 Task: Find flights from Boston to Miami, departing on Sep 10 and returning on Sep 15, in business class, using American or Frontier airlines.
Action: Mouse pressed left at (308, 220)
Screenshot: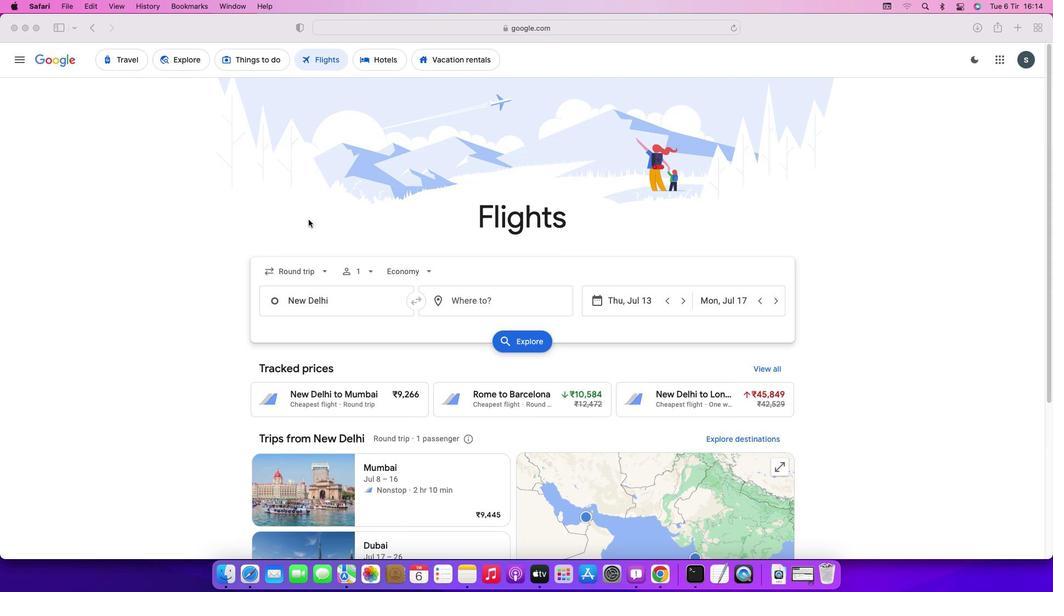 
Action: Mouse moved to (316, 271)
Screenshot: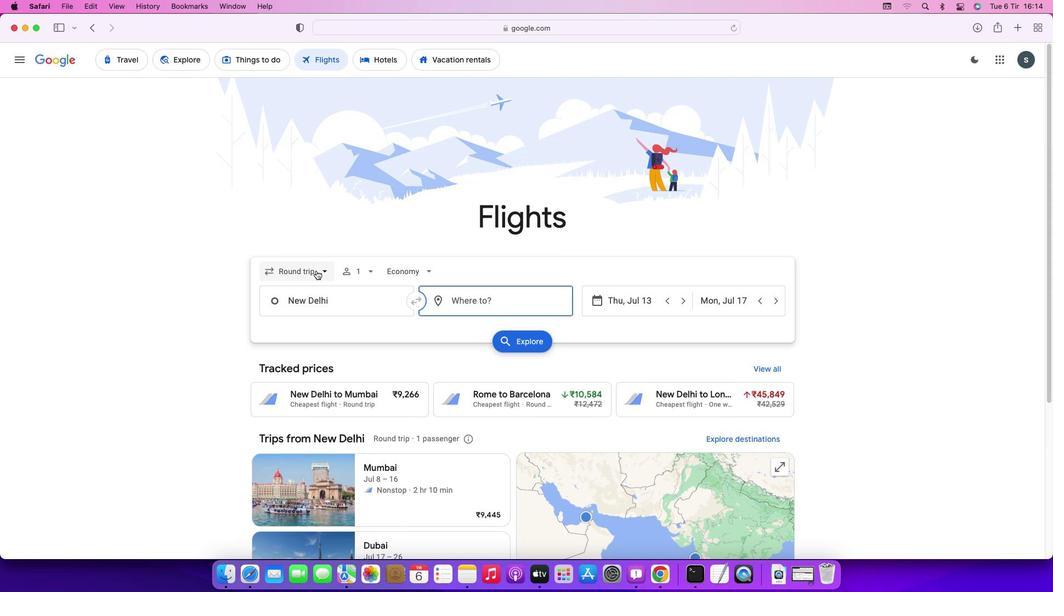 
Action: Mouse pressed left at (316, 271)
Screenshot: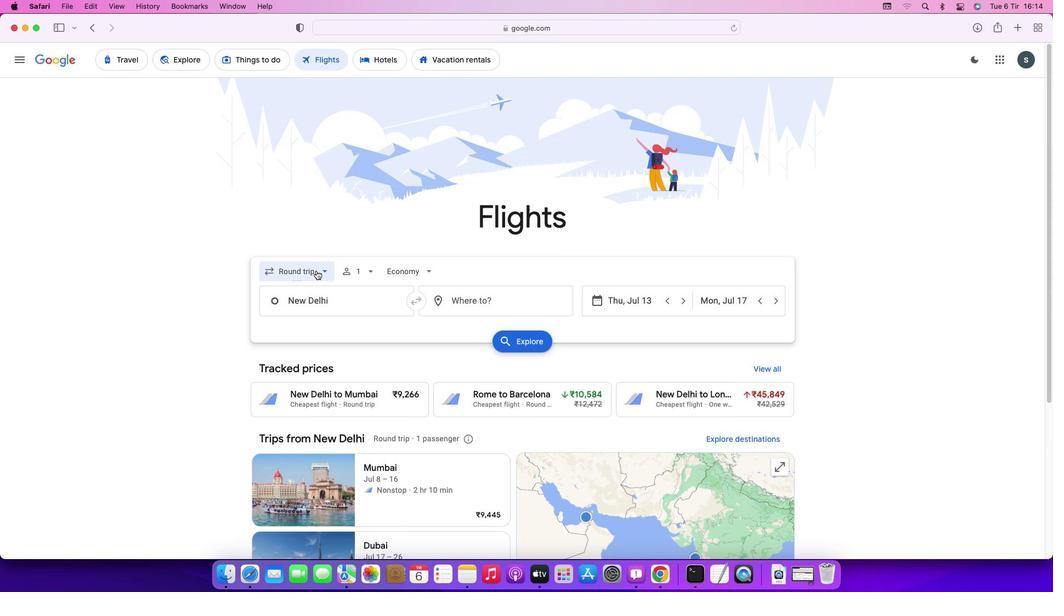 
Action: Mouse moved to (314, 301)
Screenshot: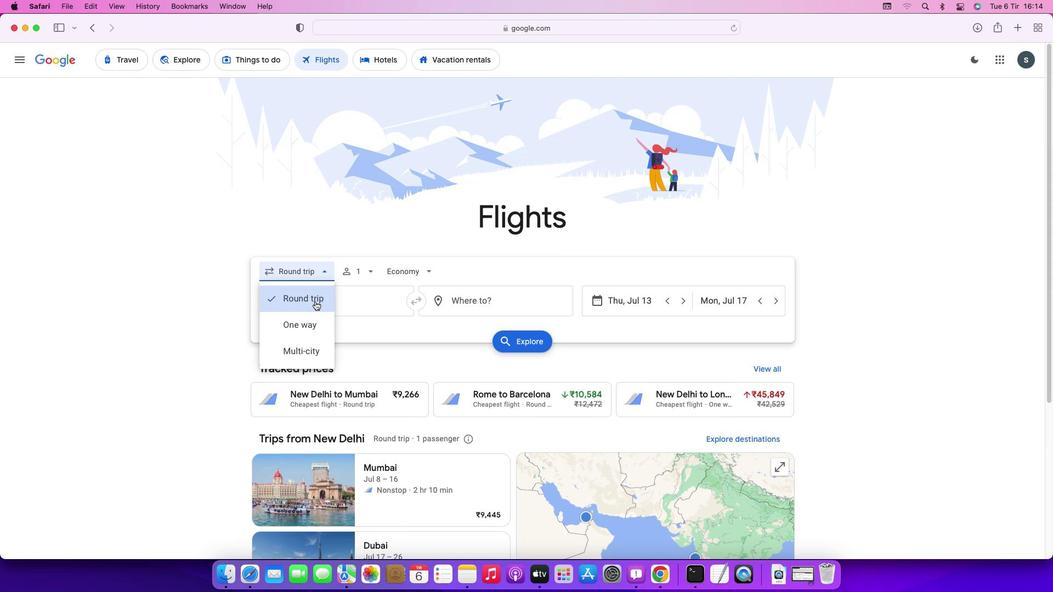 
Action: Mouse pressed left at (314, 301)
Screenshot: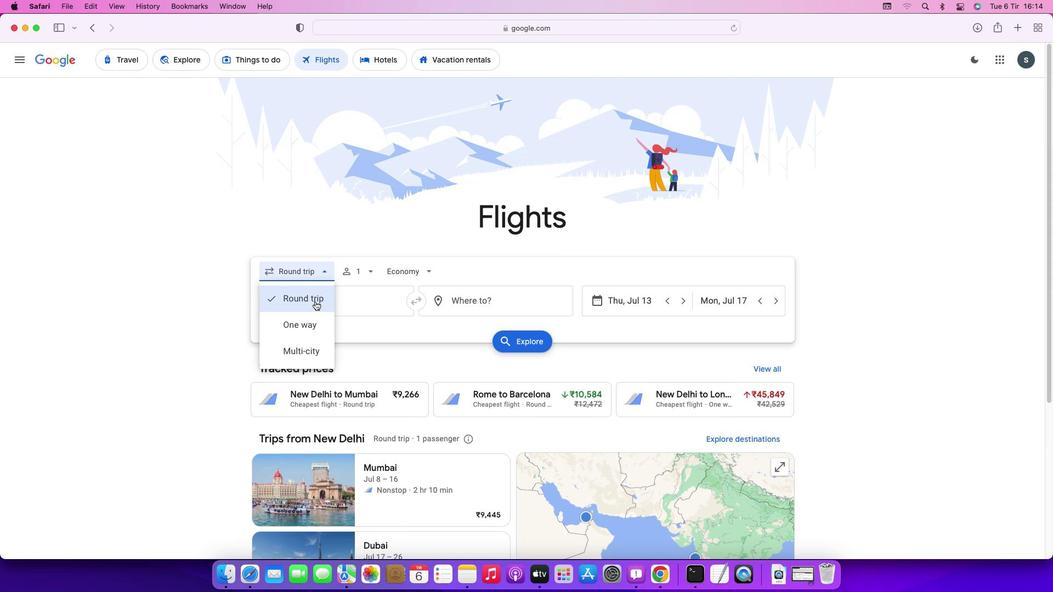 
Action: Mouse moved to (371, 272)
Screenshot: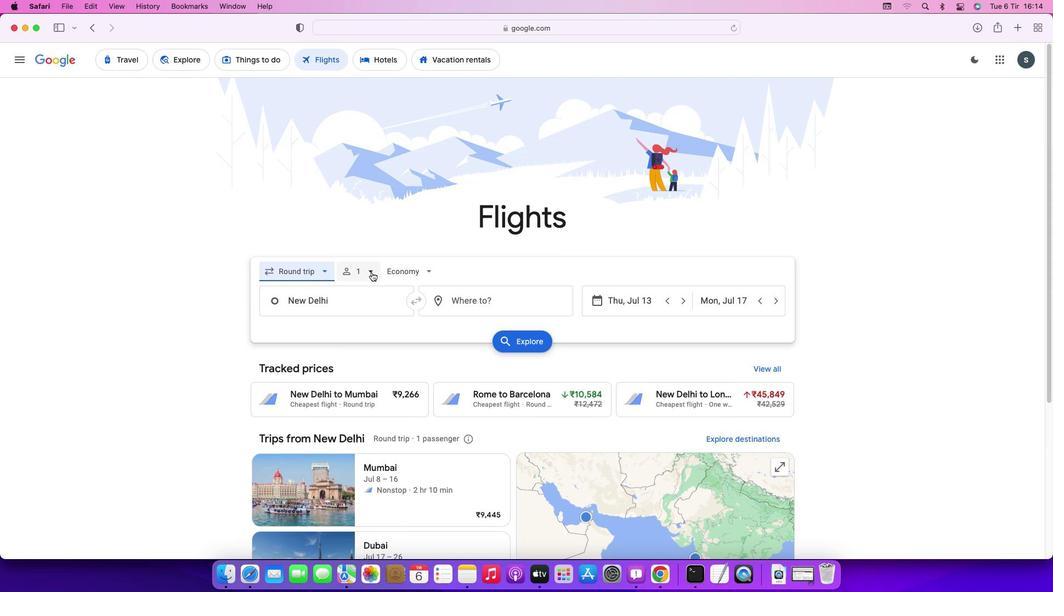 
Action: Mouse pressed left at (371, 272)
Screenshot: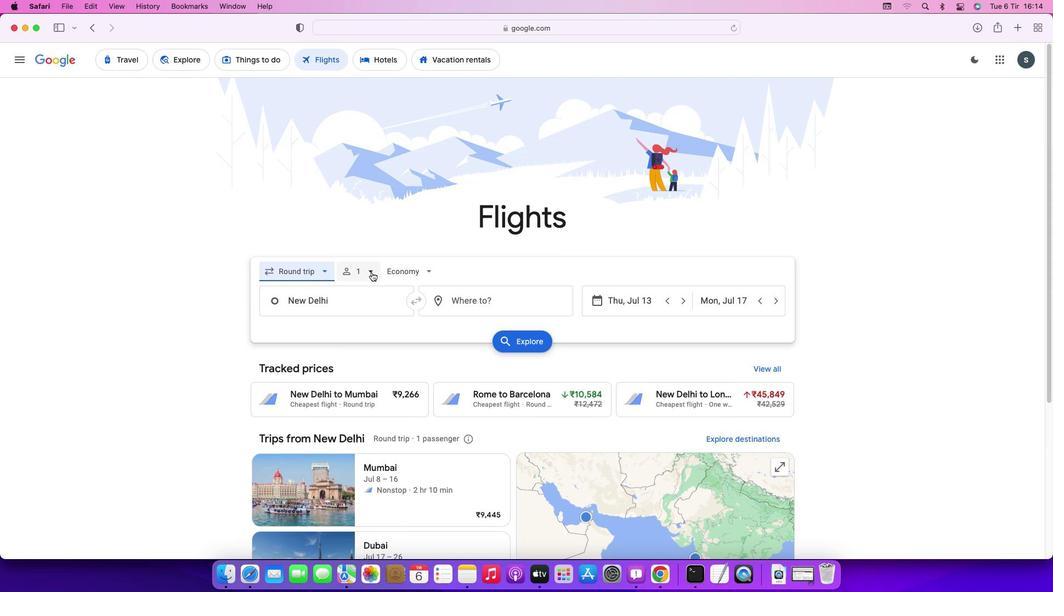 
Action: Mouse moved to (435, 302)
Screenshot: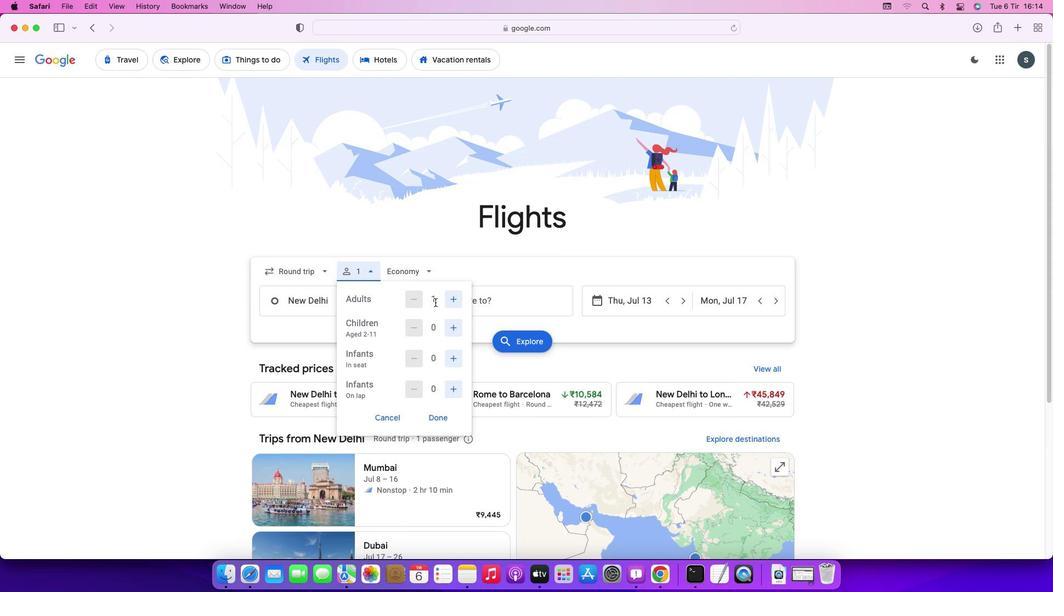 
Action: Mouse pressed left at (435, 302)
Screenshot: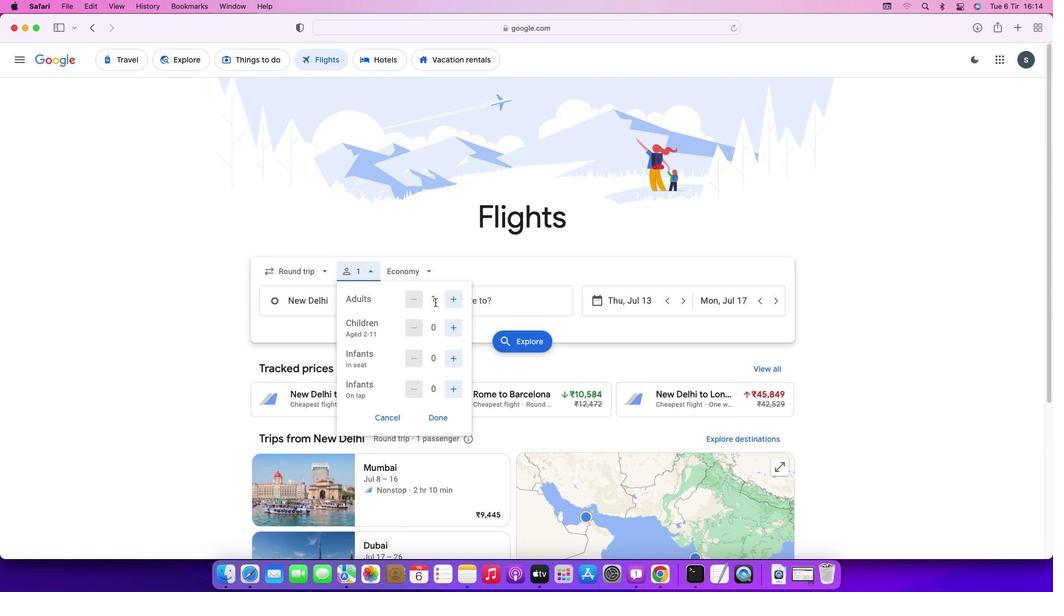 
Action: Mouse moved to (434, 421)
Screenshot: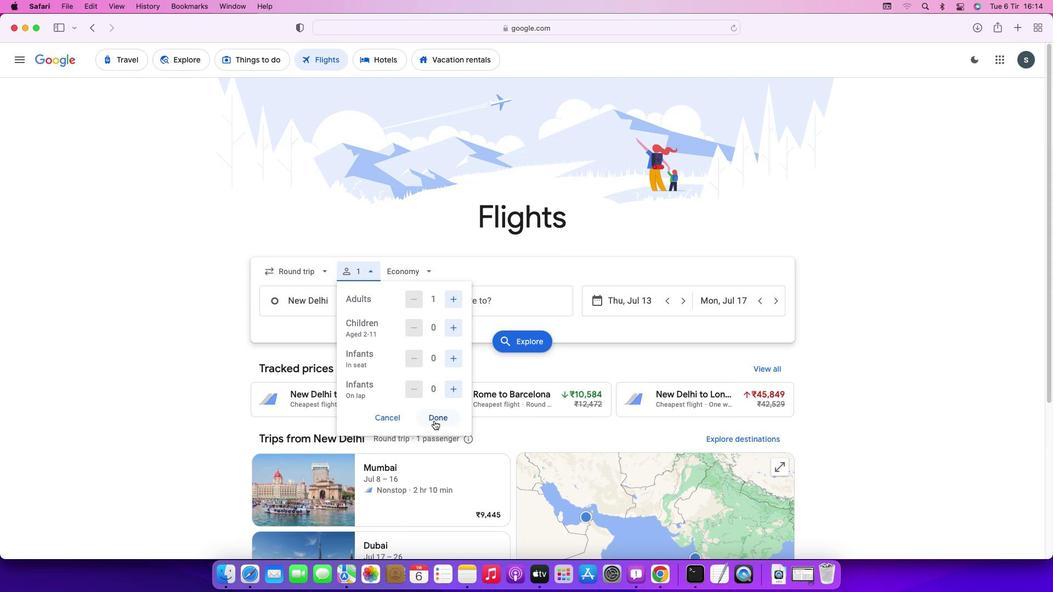 
Action: Mouse pressed left at (434, 421)
Screenshot: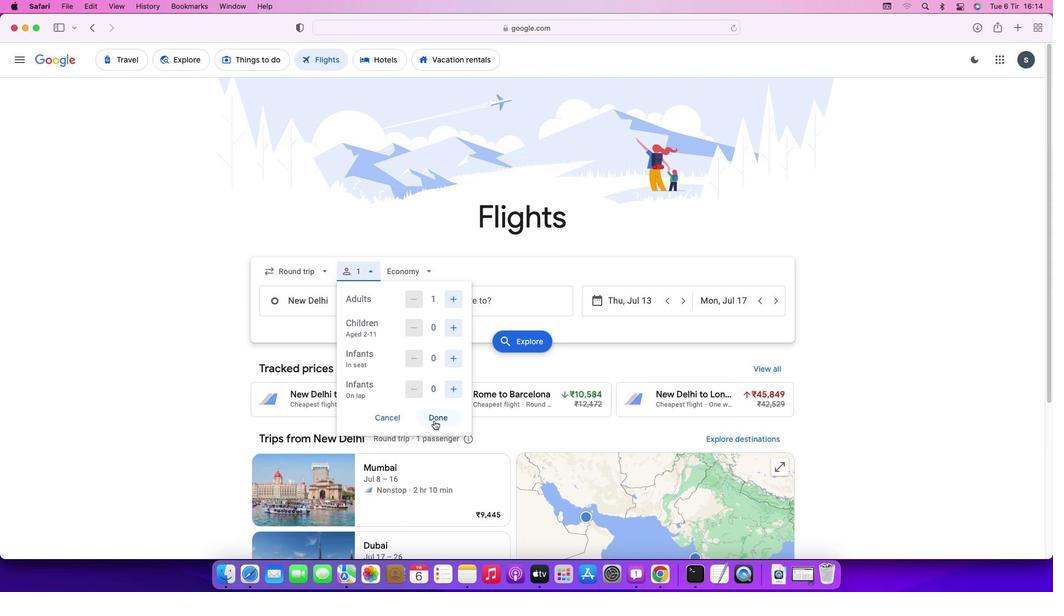 
Action: Mouse moved to (427, 266)
Screenshot: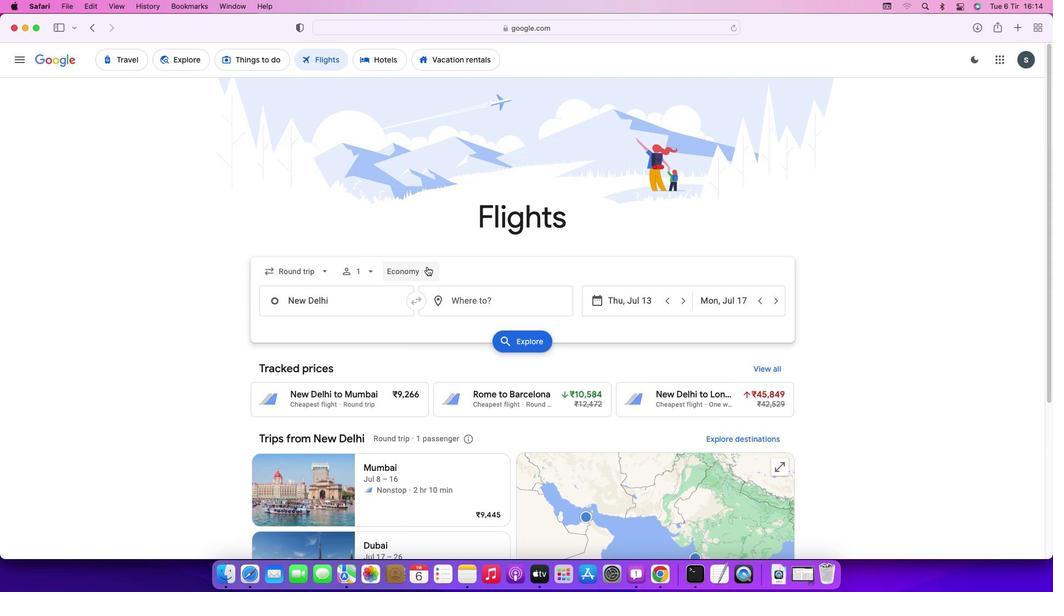 
Action: Mouse pressed left at (427, 266)
Screenshot: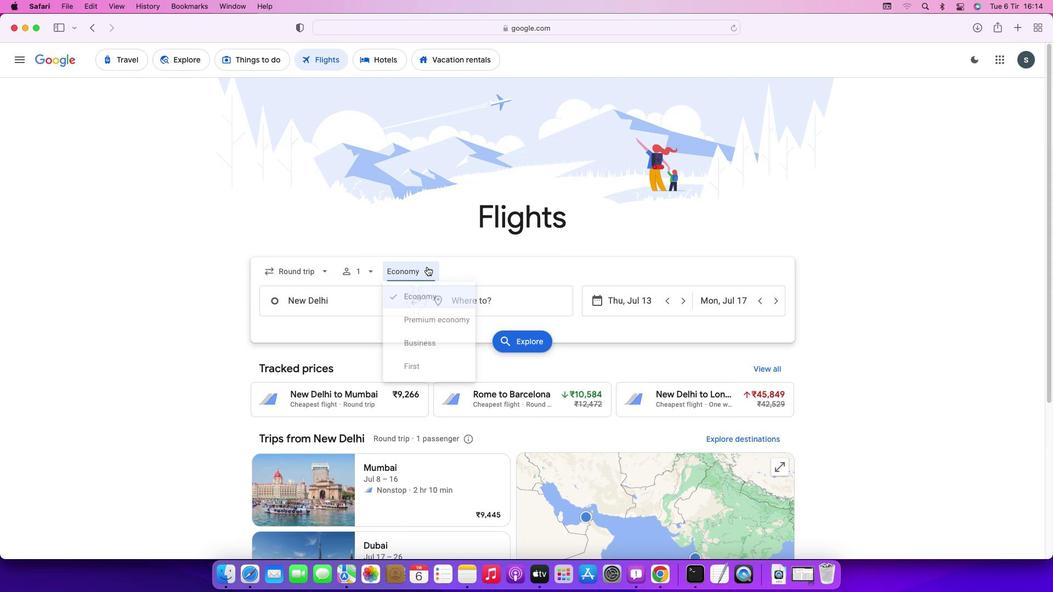 
Action: Mouse moved to (432, 348)
Screenshot: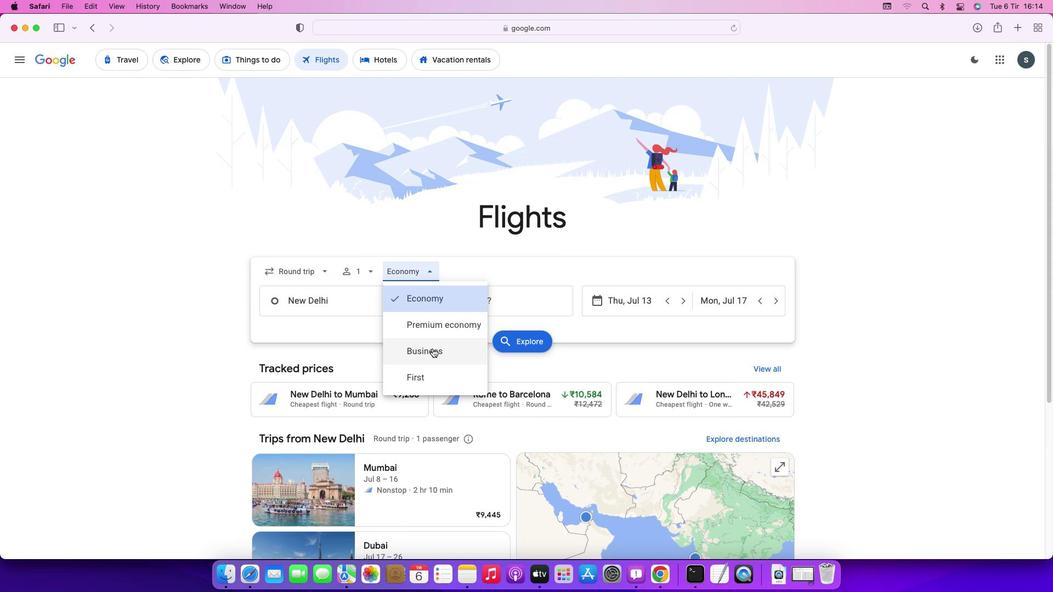 
Action: Mouse pressed left at (432, 348)
Screenshot: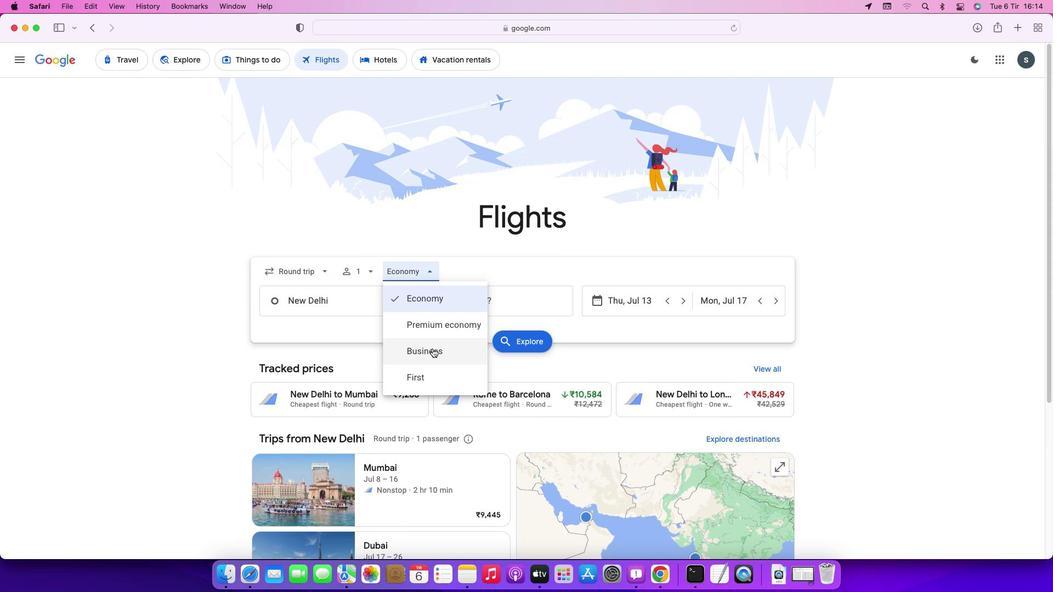
Action: Mouse moved to (361, 302)
Screenshot: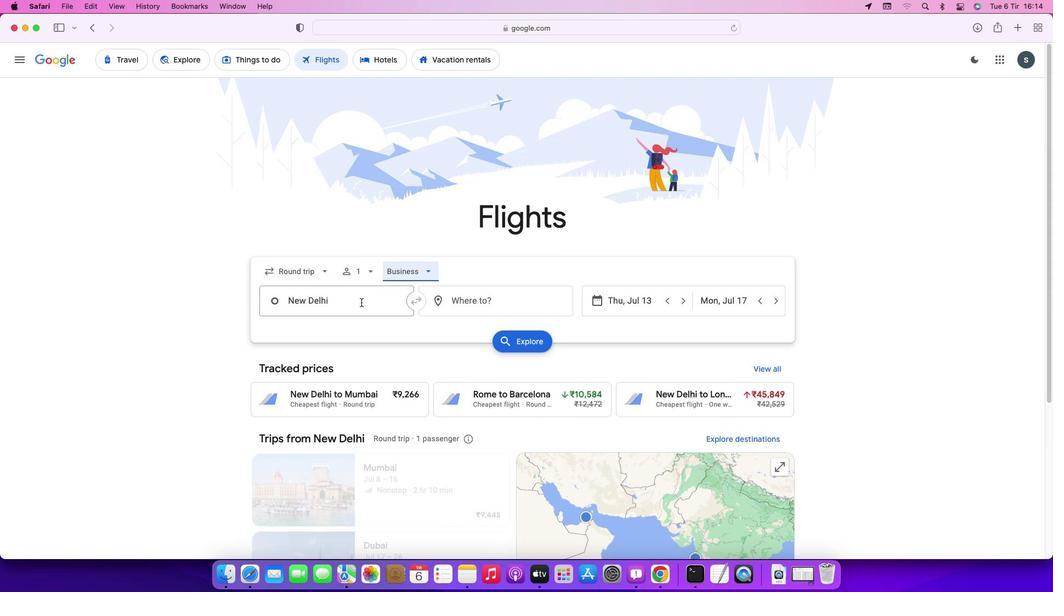 
Action: Mouse pressed left at (361, 302)
Screenshot: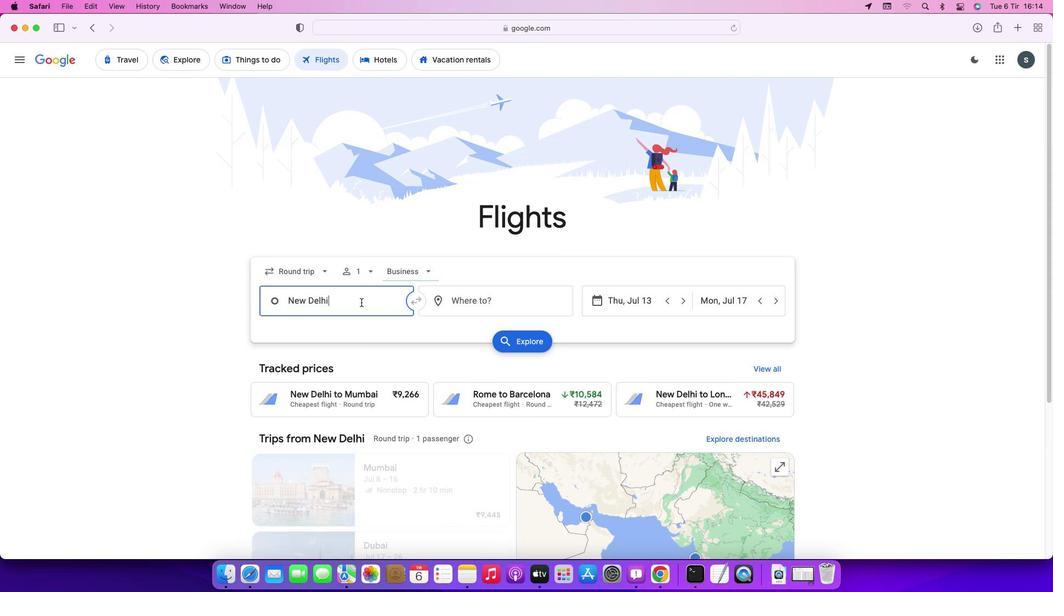 
Action: Key pressed Key.backspaceKey.caps_lock'B'Key.caps_lock'o''s''t''o''n'Key.enter
Screenshot: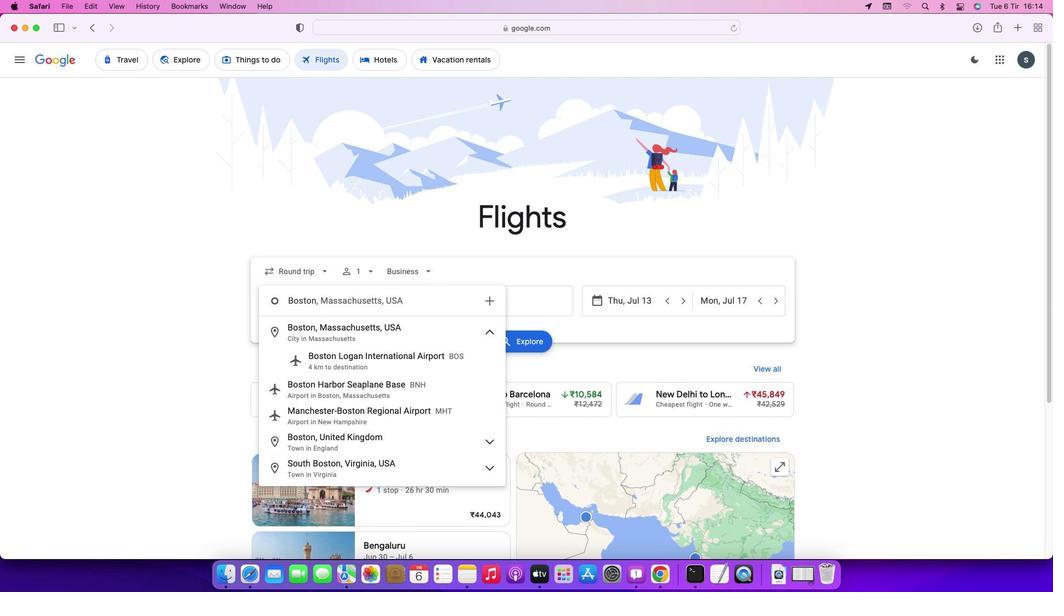 
Action: Mouse moved to (454, 305)
Screenshot: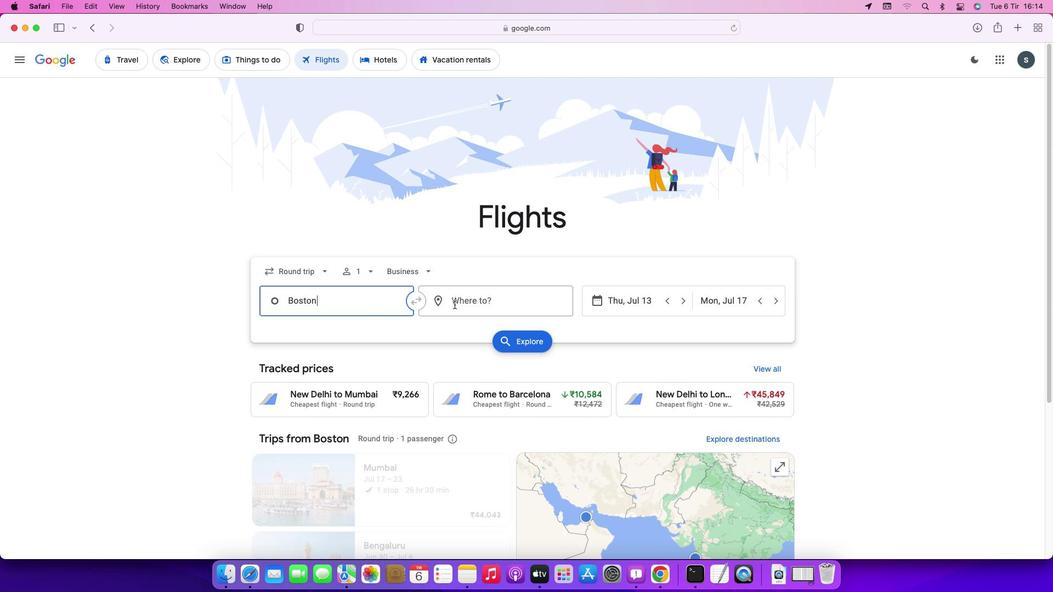 
Action: Mouse pressed left at (454, 305)
Screenshot: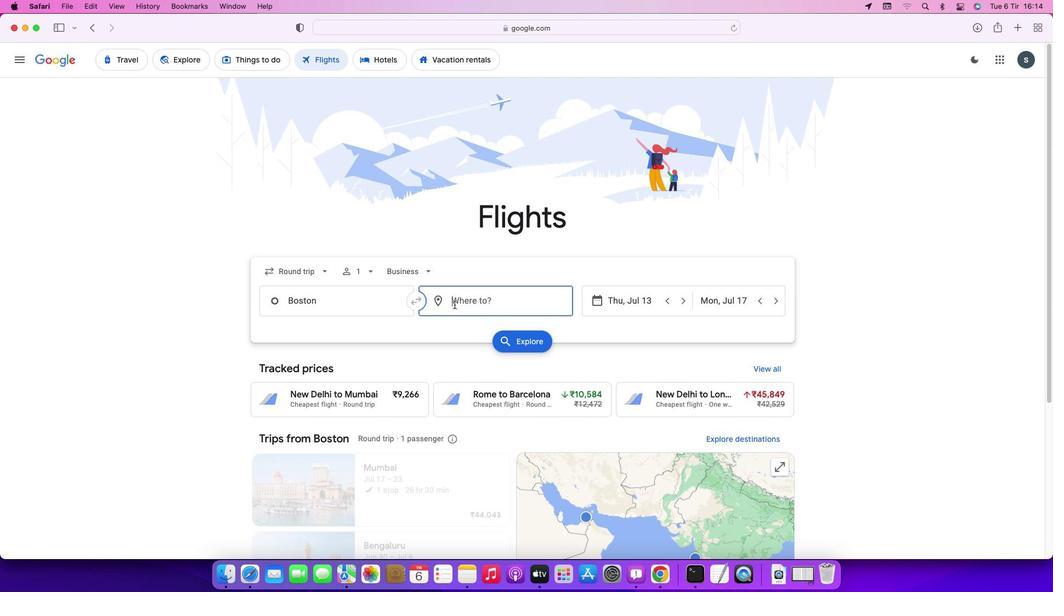 
Action: Key pressed Key.caps_lock'M'Key.caps_lock'i''a''m''i'Key.enter
Screenshot: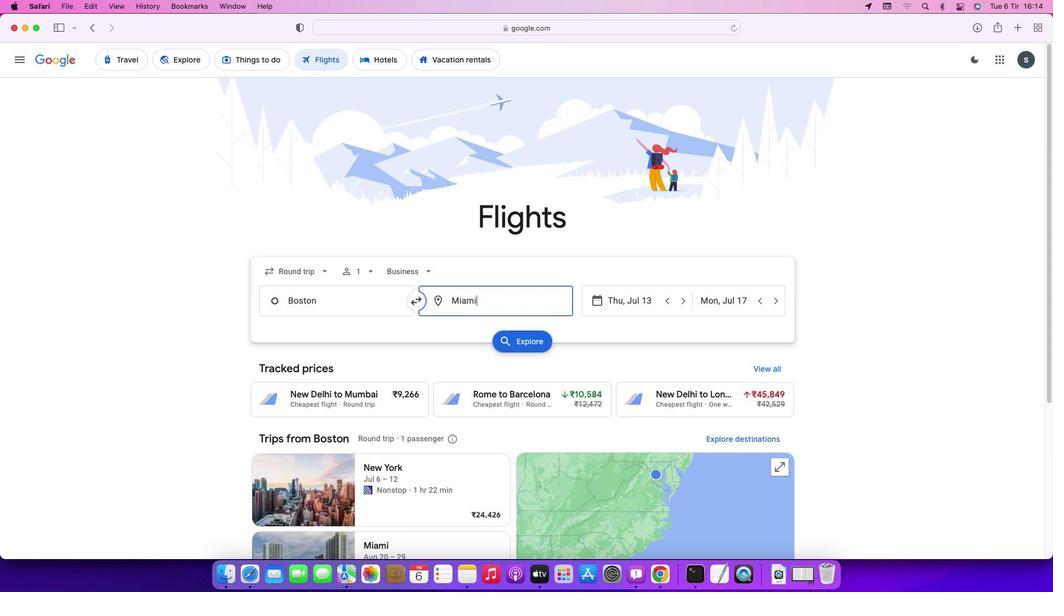 
Action: Mouse moved to (648, 300)
Screenshot: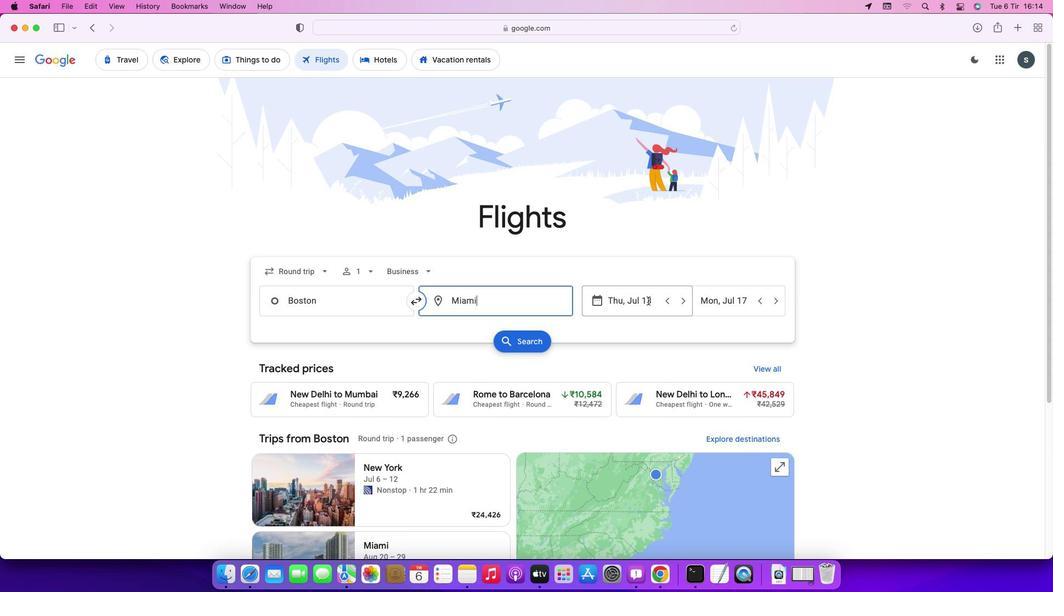 
Action: Mouse pressed left at (648, 300)
Screenshot: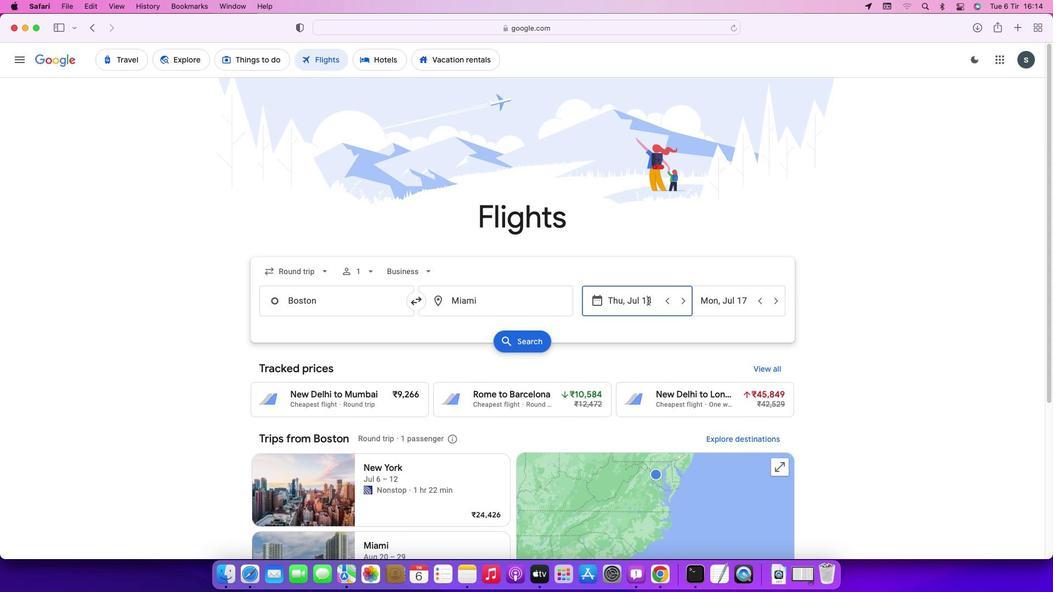 
Action: Mouse moved to (799, 408)
Screenshot: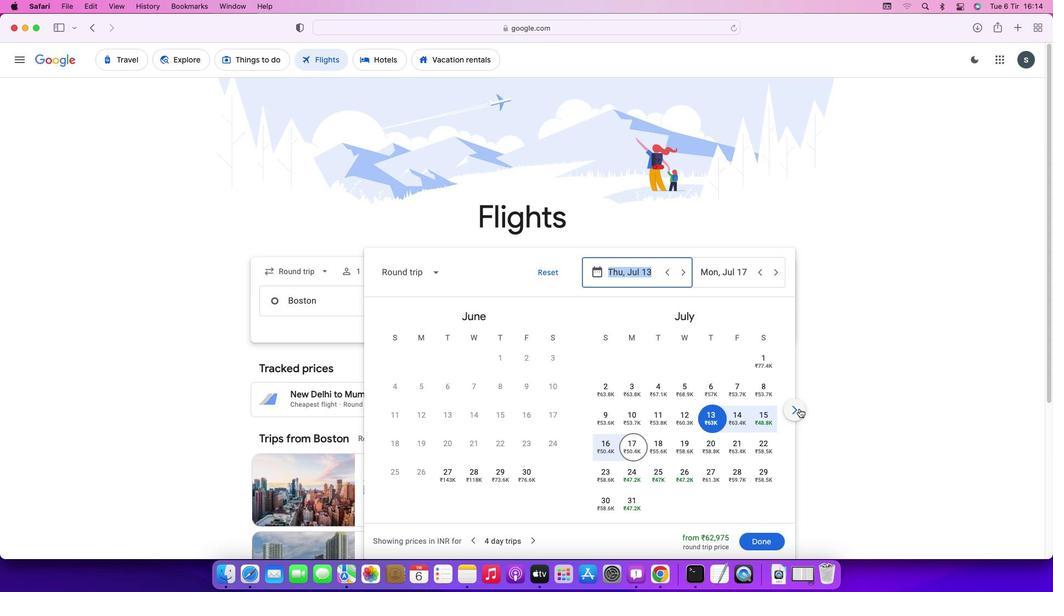 
Action: Mouse pressed left at (799, 408)
Screenshot: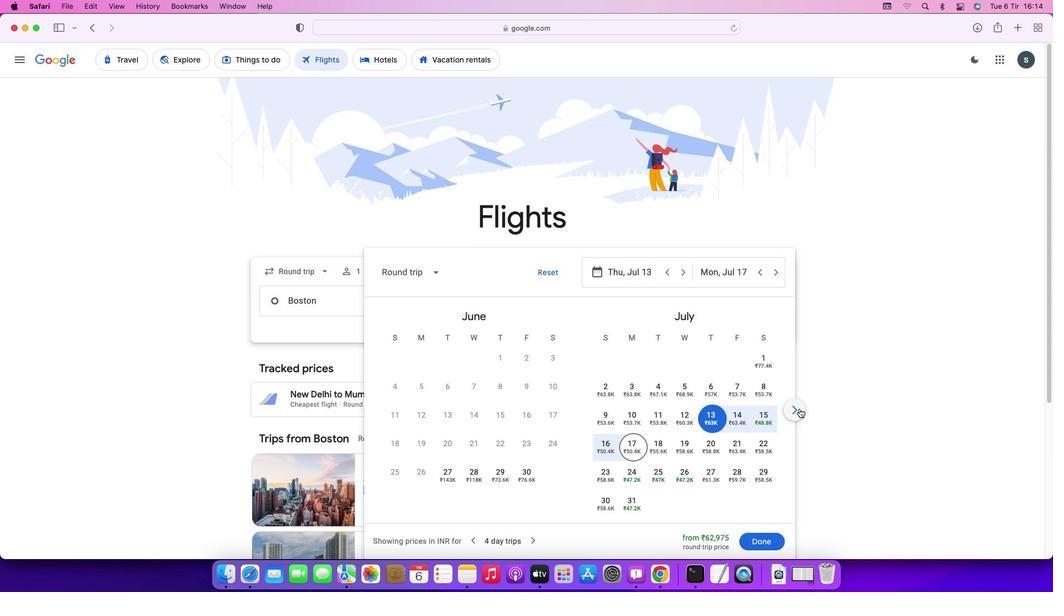 
Action: Mouse moved to (799, 409)
Screenshot: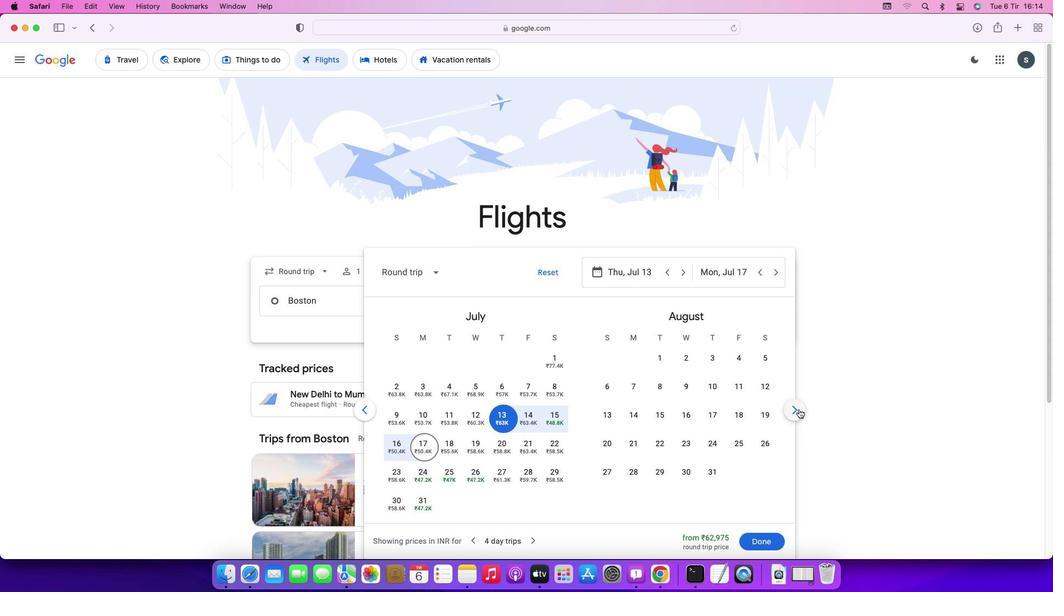 
Action: Mouse pressed left at (799, 409)
Screenshot: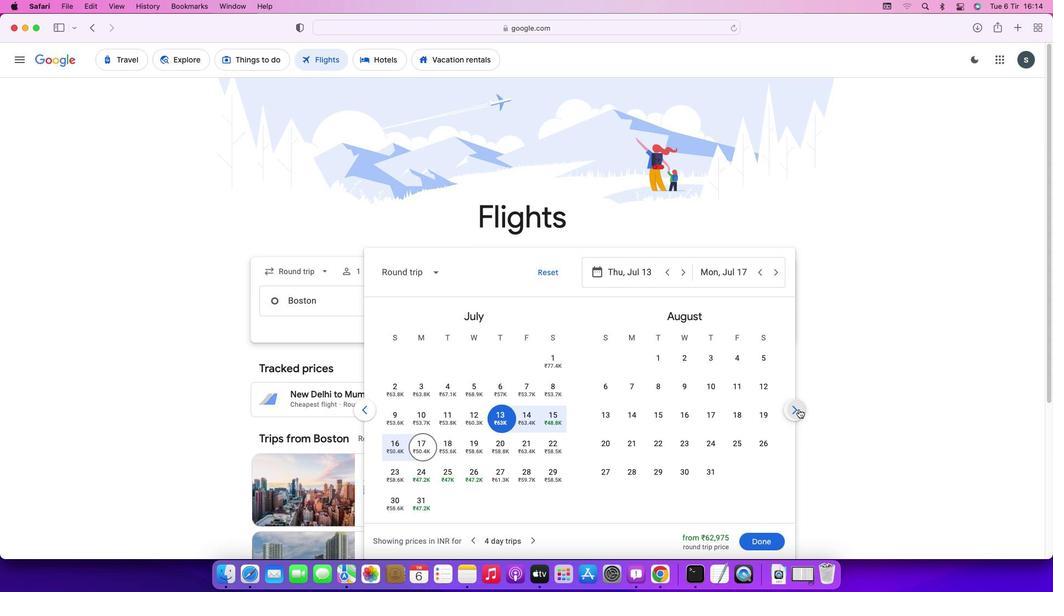 
Action: Mouse moved to (606, 413)
Screenshot: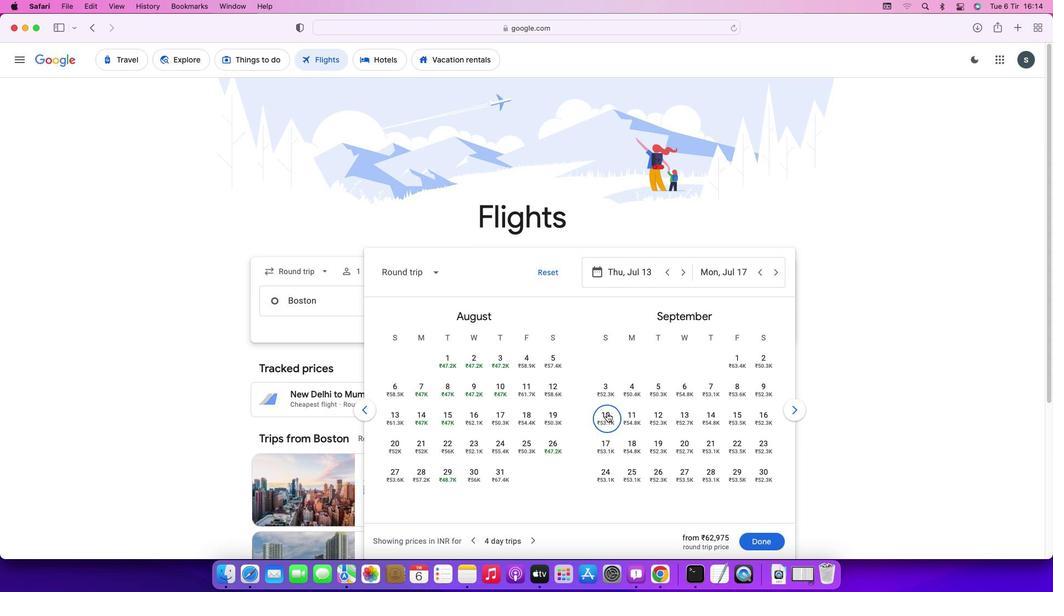 
Action: Mouse pressed left at (606, 413)
Screenshot: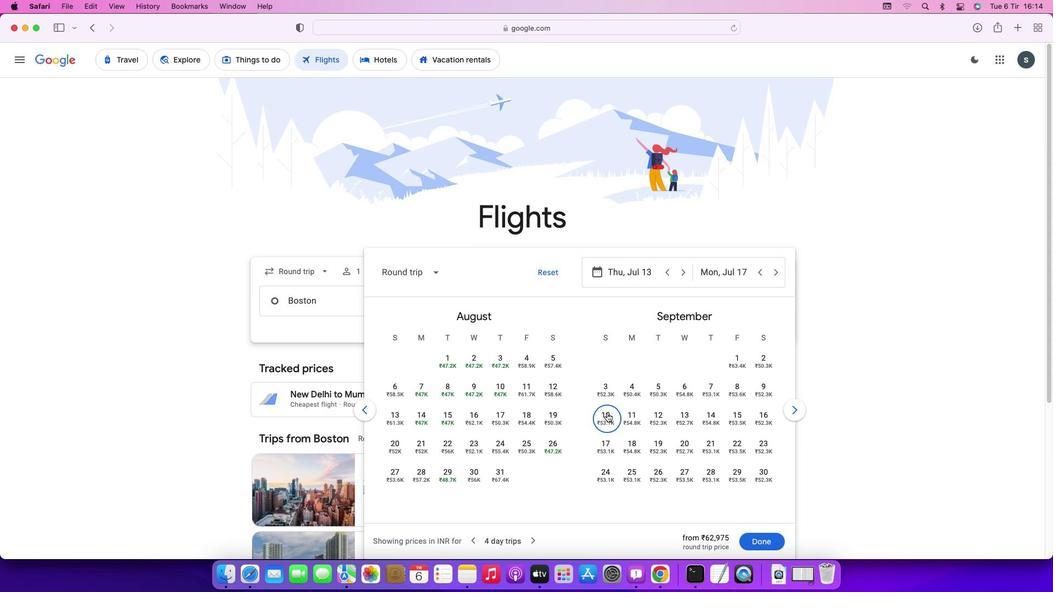 
Action: Mouse moved to (740, 419)
Screenshot: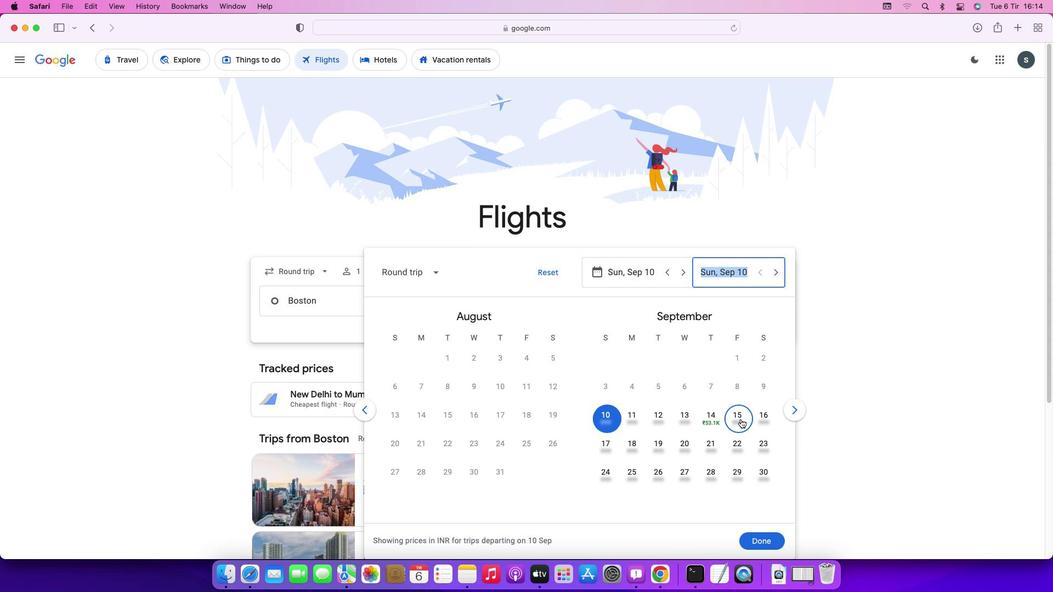 
Action: Mouse pressed left at (740, 419)
Screenshot: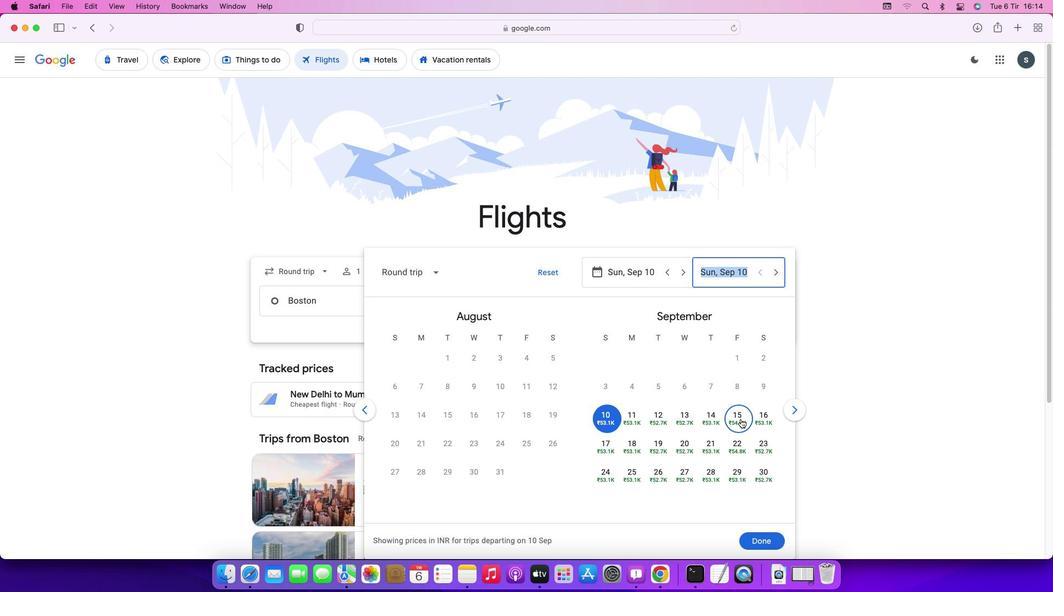 
Action: Mouse moved to (751, 541)
Screenshot: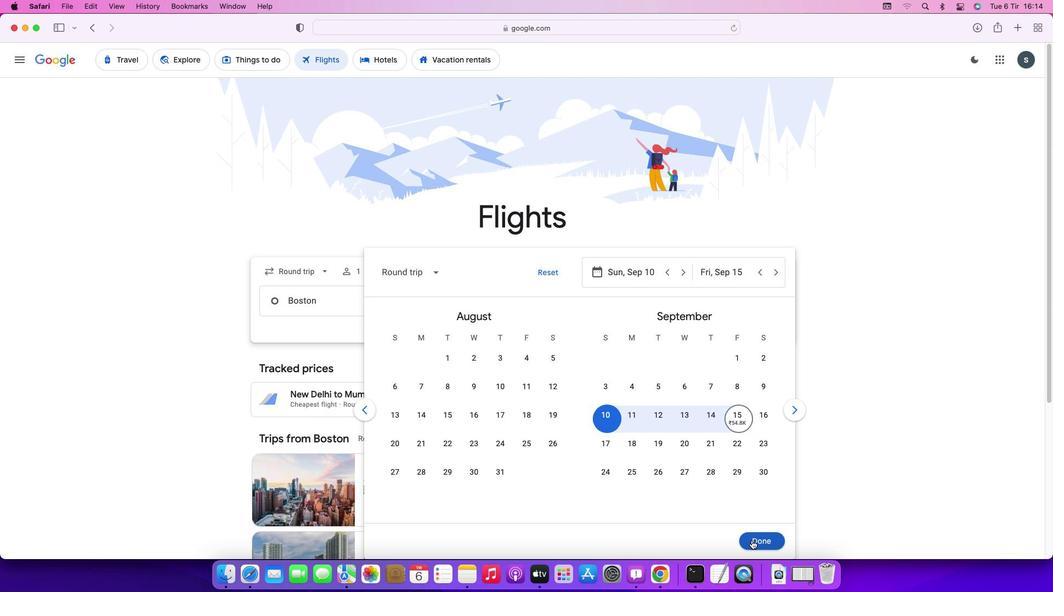 
Action: Mouse pressed left at (751, 541)
Screenshot: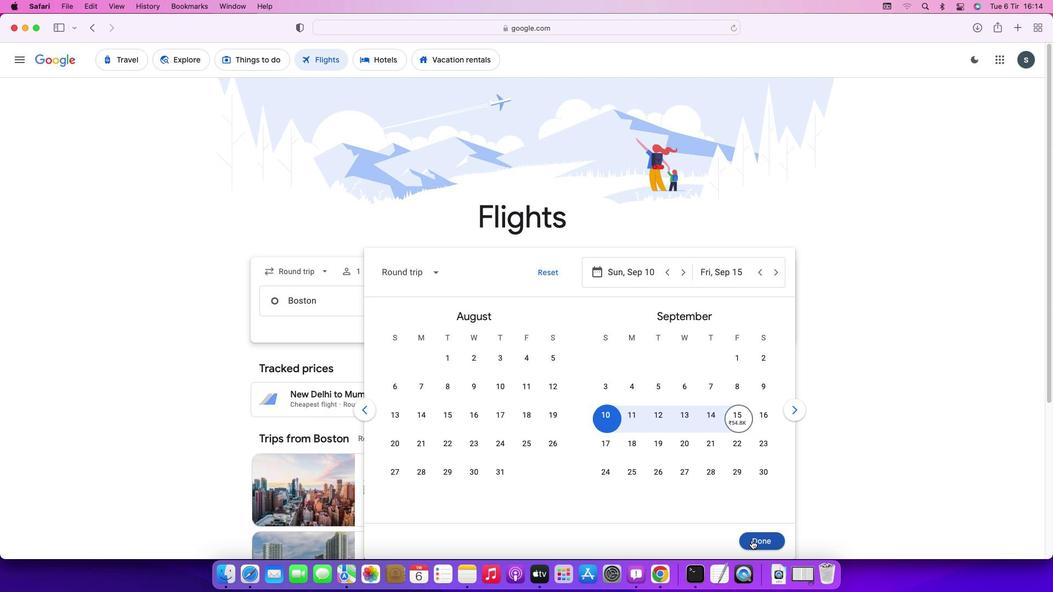 
Action: Mouse moved to (529, 343)
Screenshot: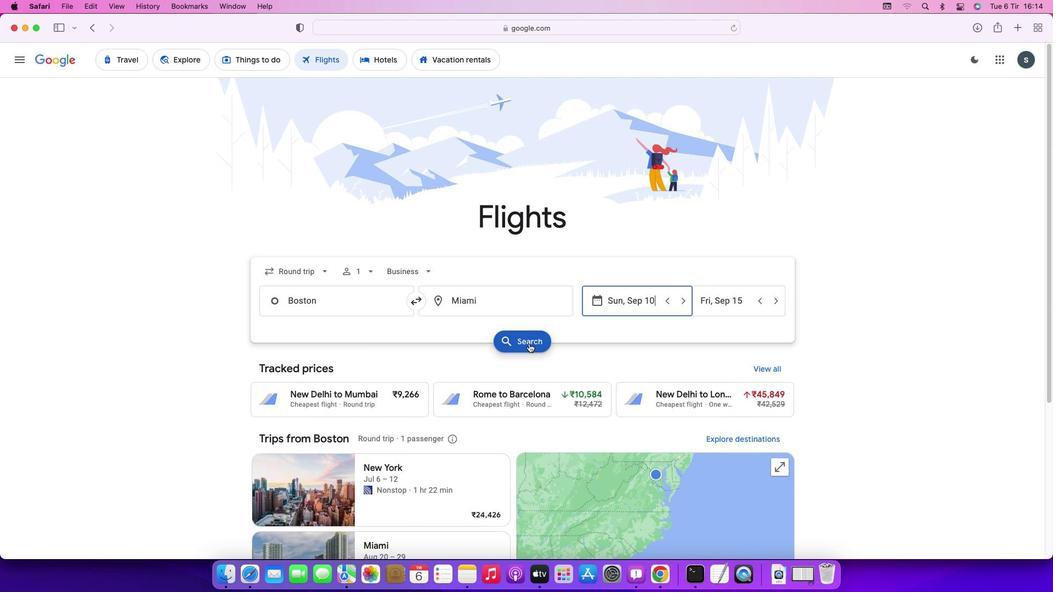 
Action: Mouse pressed left at (529, 343)
Screenshot: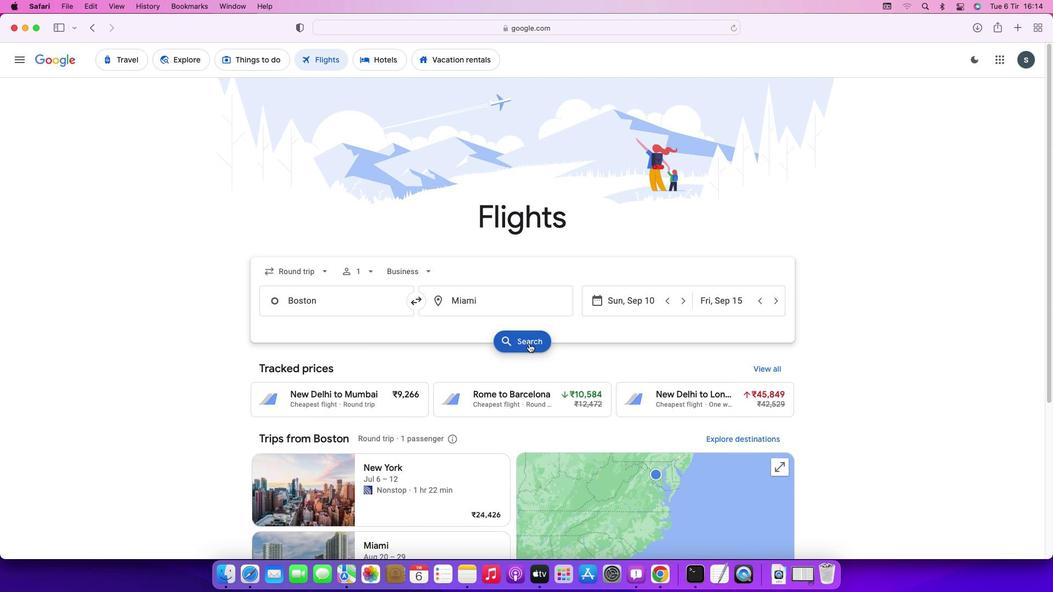 
Action: Mouse moved to (404, 164)
Screenshot: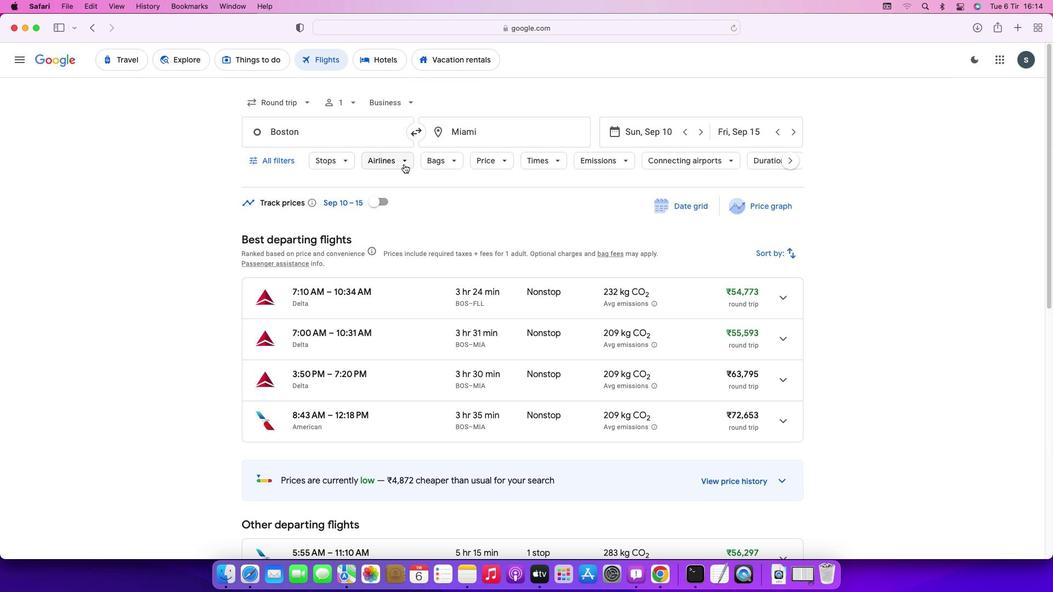 
Action: Mouse pressed left at (404, 164)
Screenshot: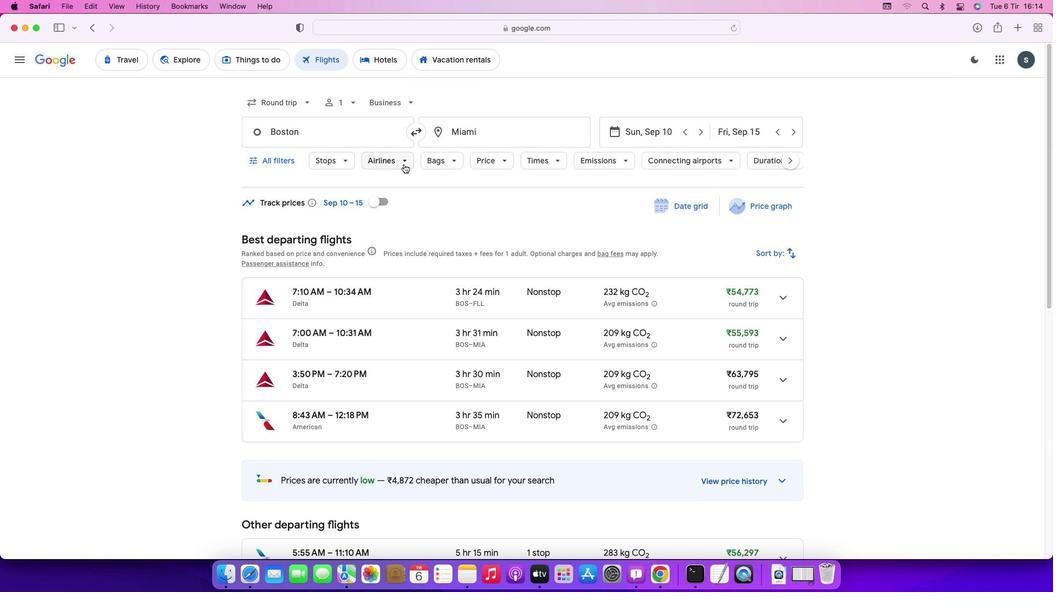 
Action: Mouse moved to (531, 218)
Screenshot: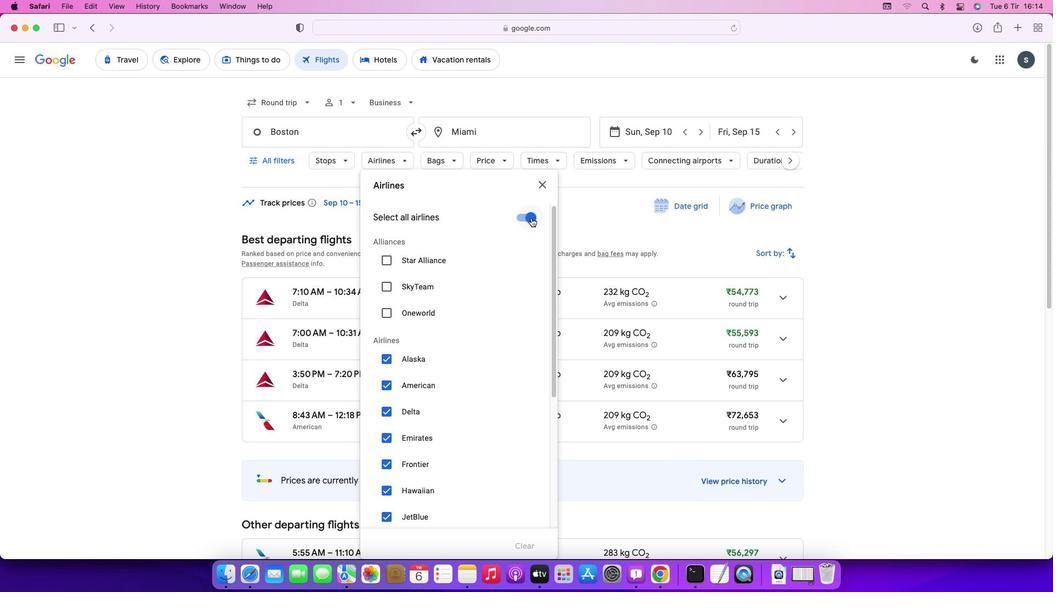 
Action: Mouse pressed left at (531, 218)
Screenshot: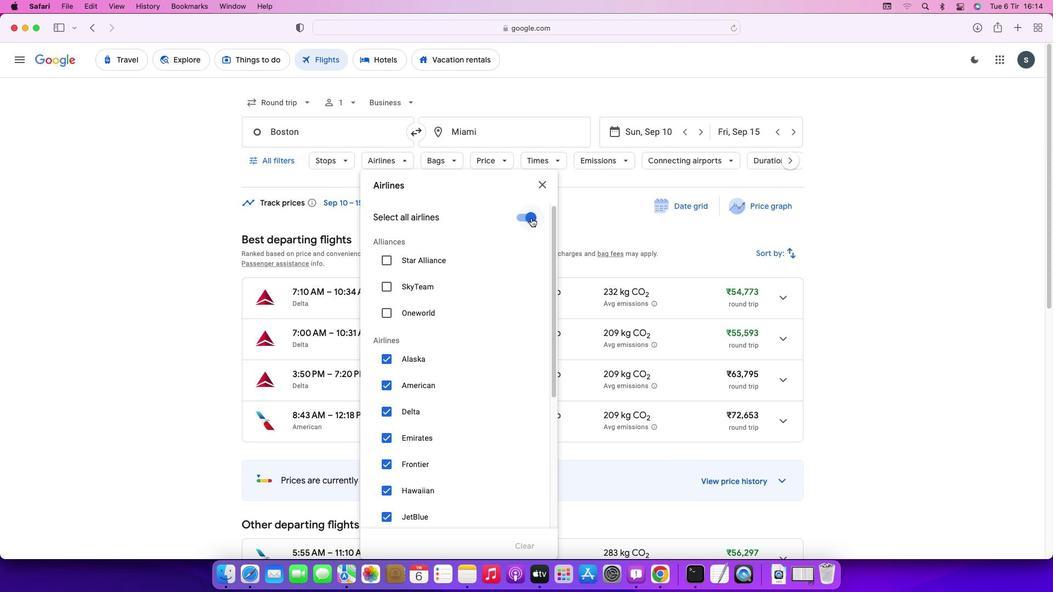 
Action: Mouse moved to (498, 414)
Screenshot: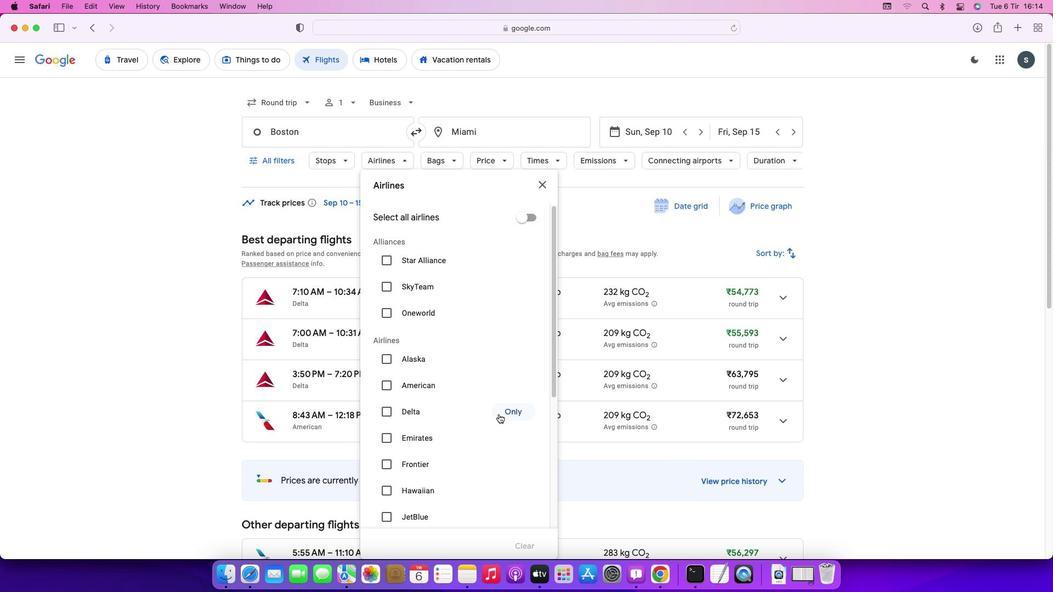 
Action: Mouse scrolled (498, 414) with delta (0, 0)
Screenshot: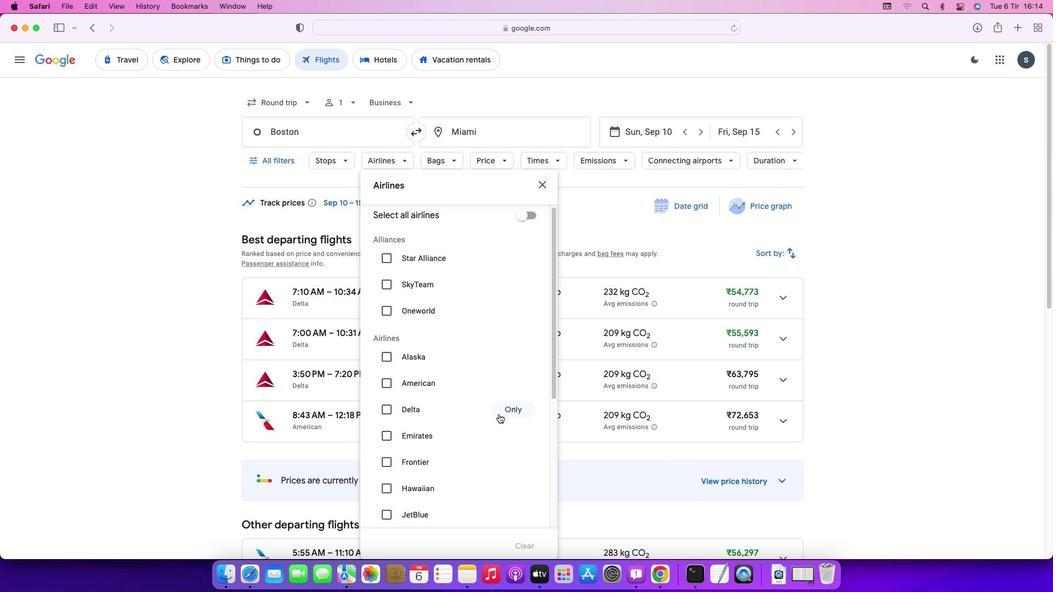 
Action: Mouse scrolled (498, 414) with delta (0, 0)
Screenshot: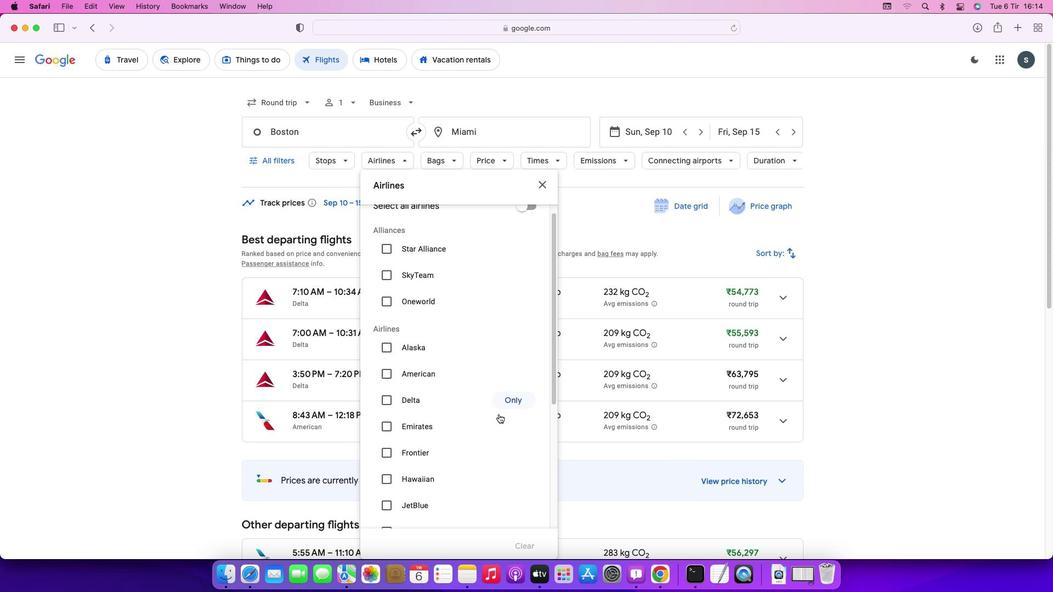 
Action: Mouse scrolled (498, 414) with delta (0, 0)
Screenshot: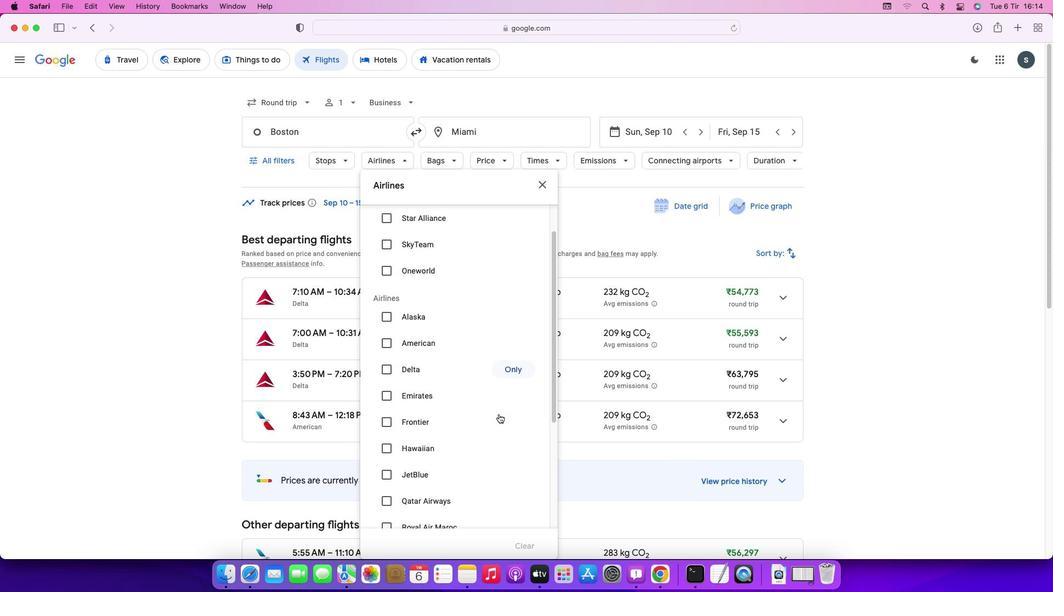 
Action: Mouse moved to (386, 345)
Screenshot: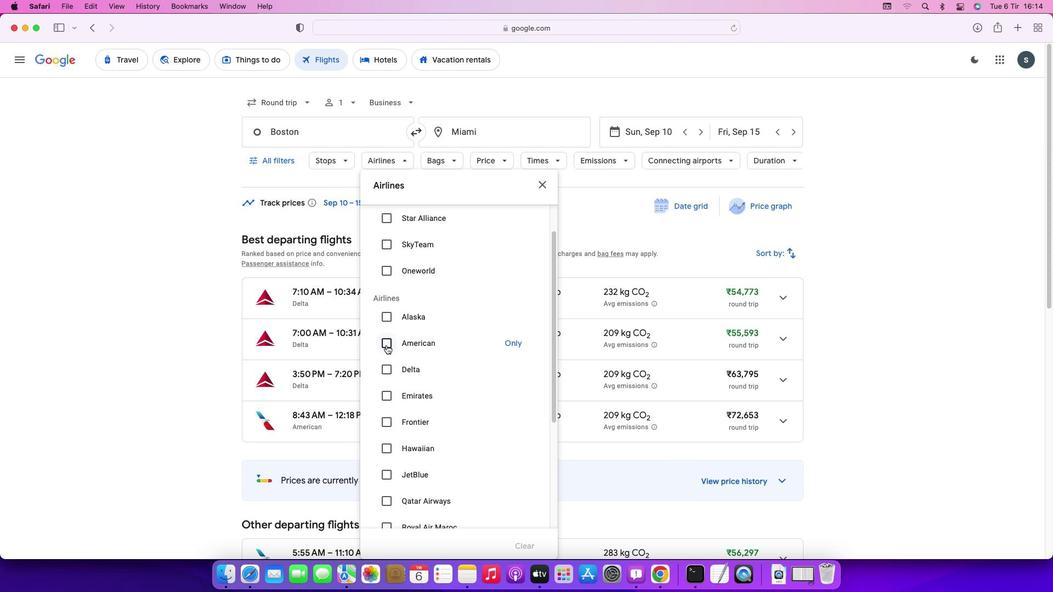 
Action: Mouse pressed left at (386, 345)
Screenshot: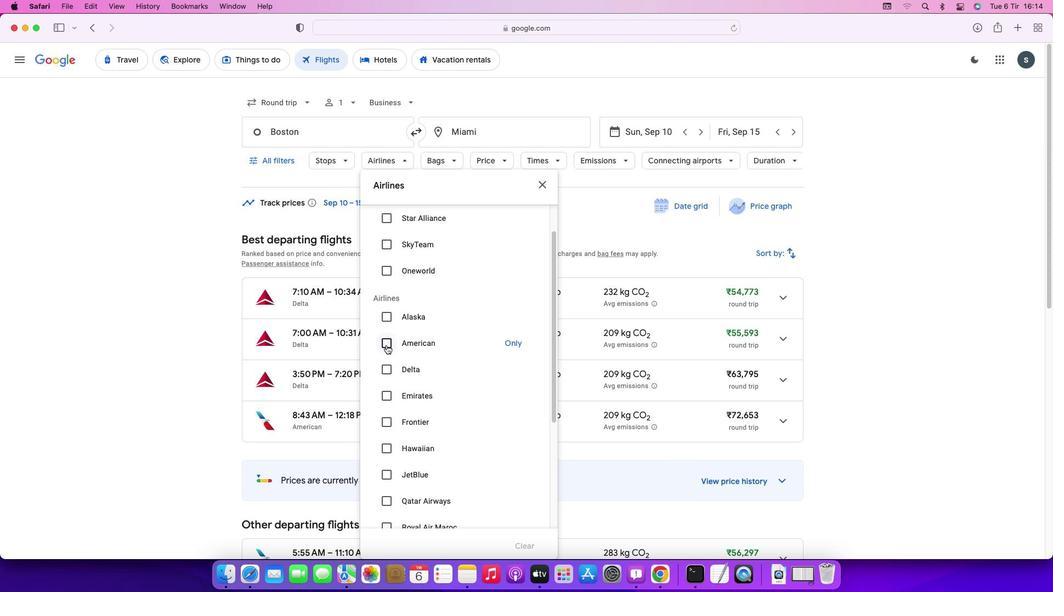 
Action: Mouse moved to (469, 439)
Screenshot: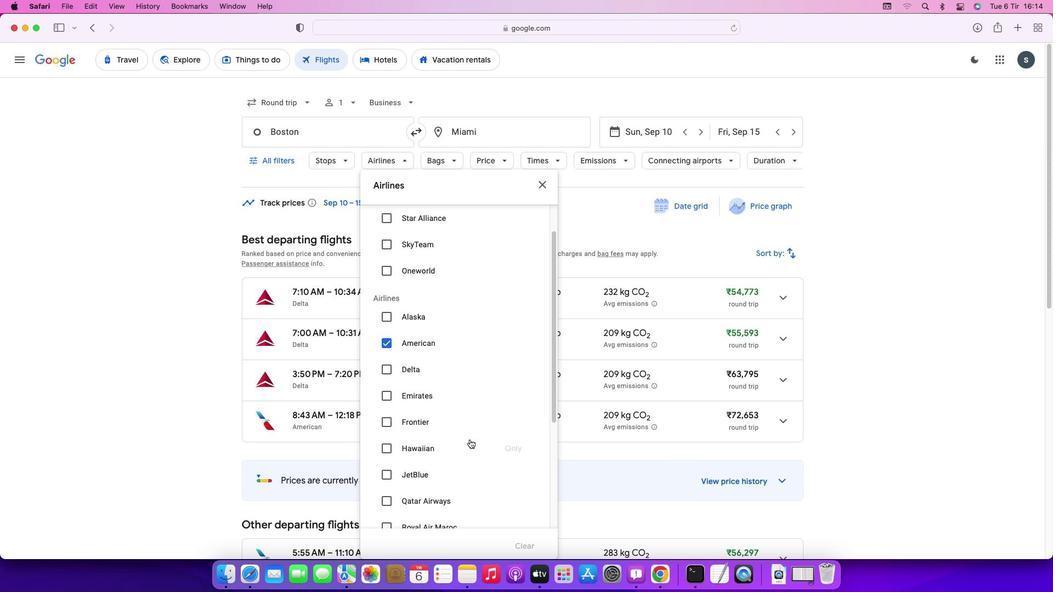 
Action: Mouse scrolled (469, 439) with delta (0, 0)
Screenshot: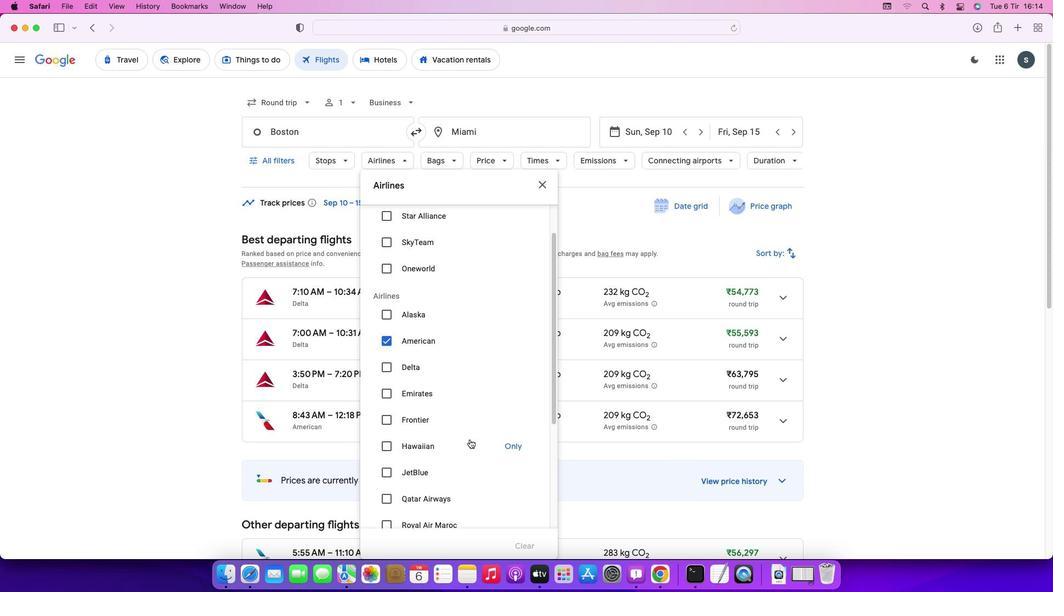 
Action: Mouse scrolled (469, 439) with delta (0, 0)
Screenshot: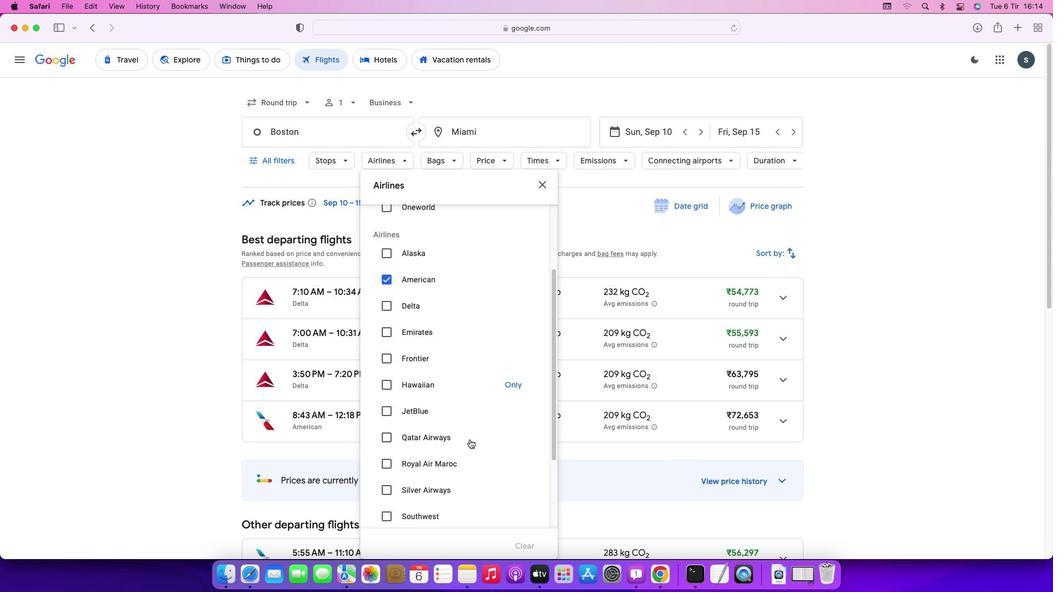 
Action: Mouse scrolled (469, 439) with delta (0, -1)
Screenshot: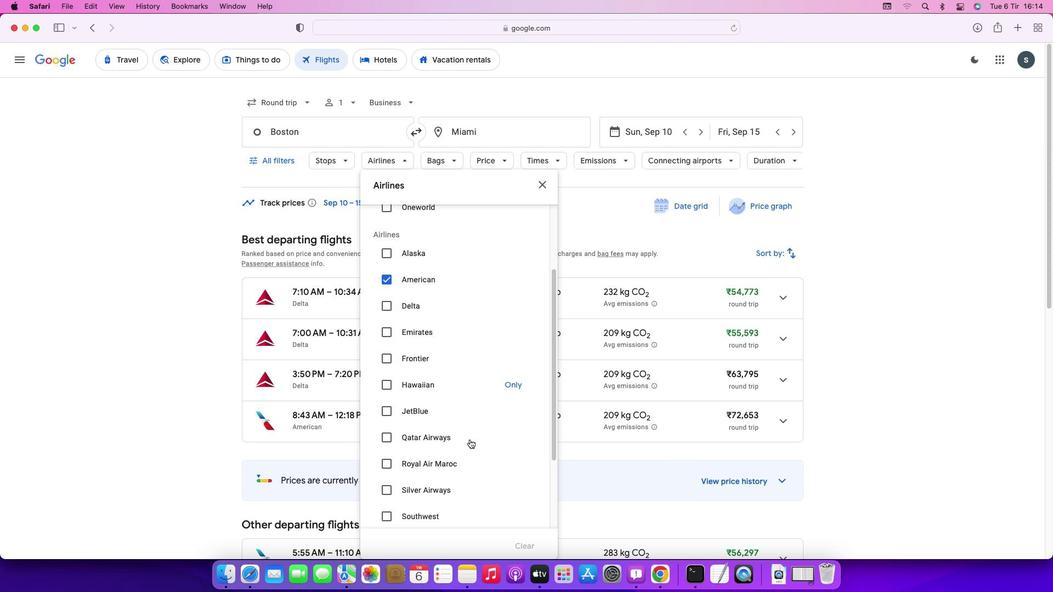 
Action: Mouse scrolled (469, 439) with delta (0, 0)
Screenshot: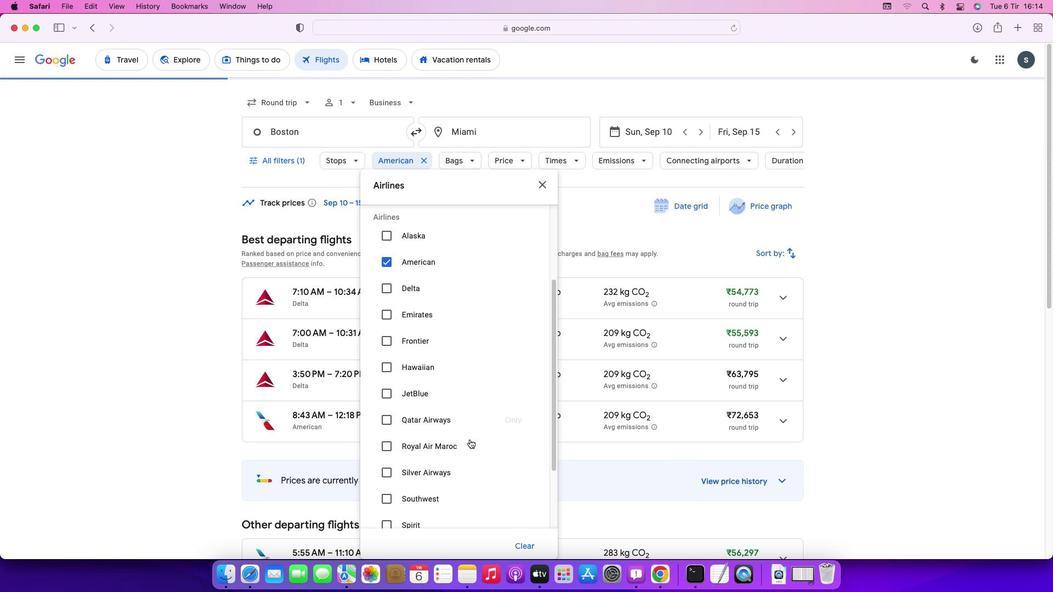 
Action: Mouse scrolled (469, 439) with delta (0, 0)
Screenshot: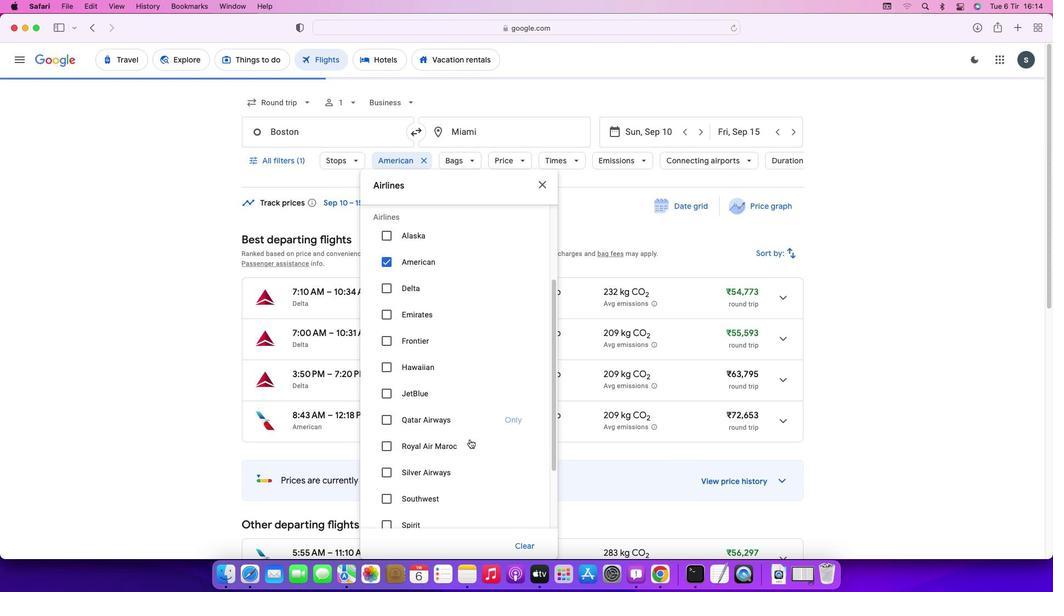 
Action: Mouse scrolled (469, 439) with delta (0, -1)
Screenshot: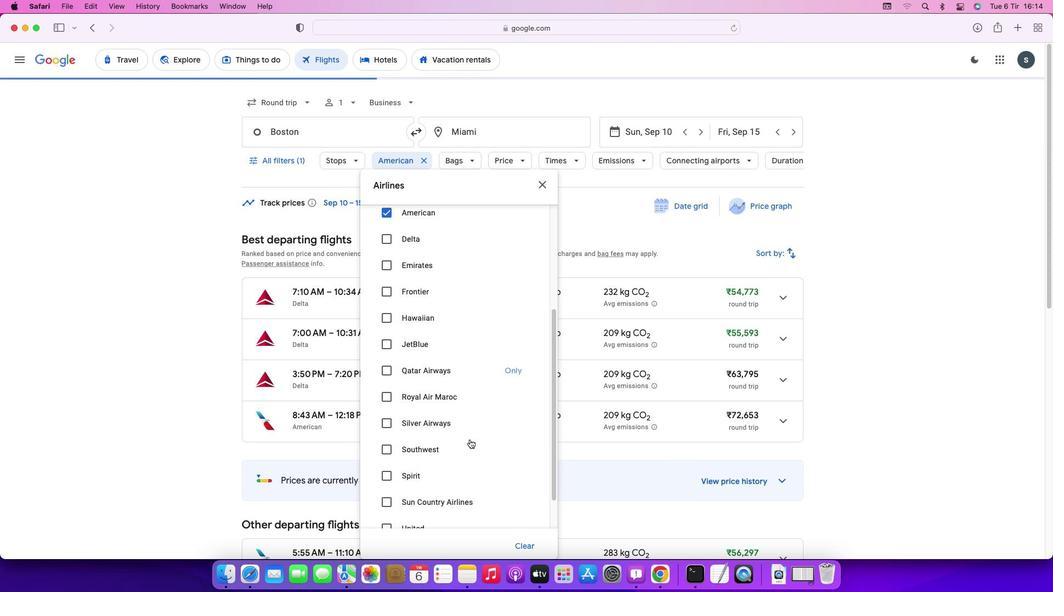 
Action: Mouse moved to (385, 344)
Screenshot: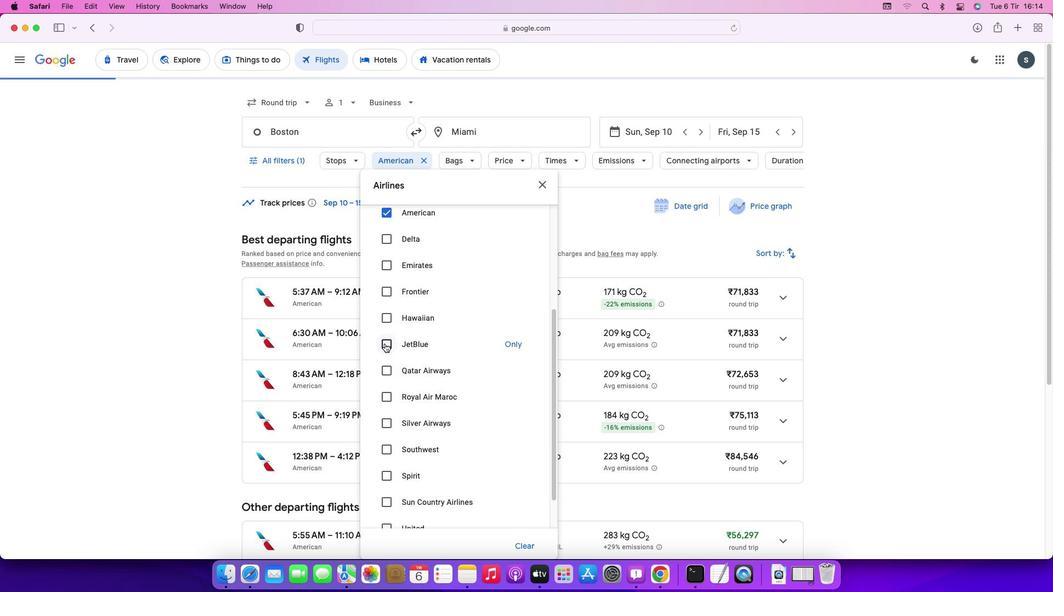 
Action: Mouse pressed left at (385, 344)
Screenshot: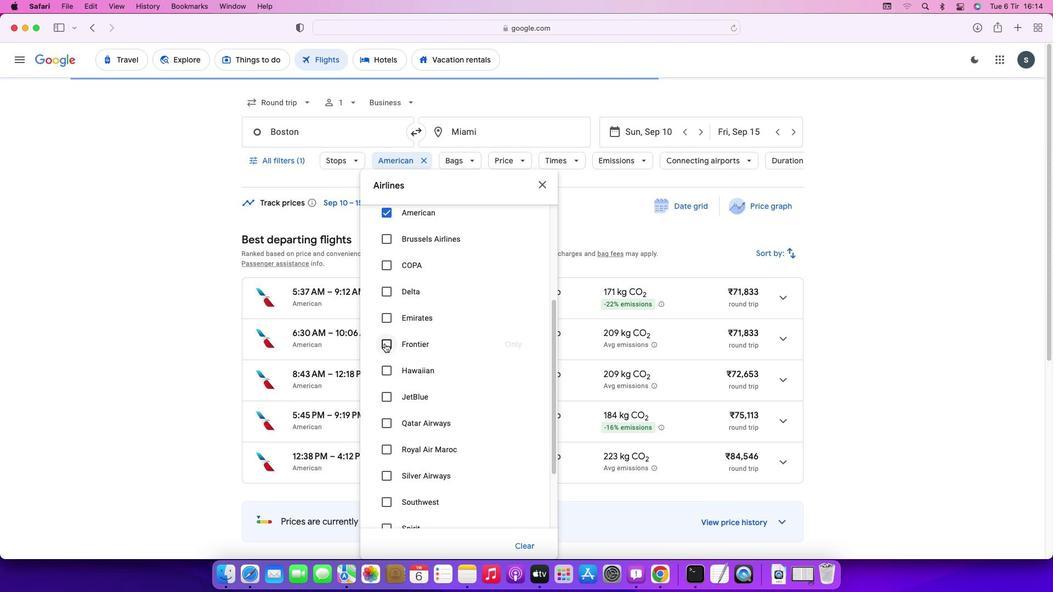 
Action: Mouse moved to (385, 471)
Screenshot: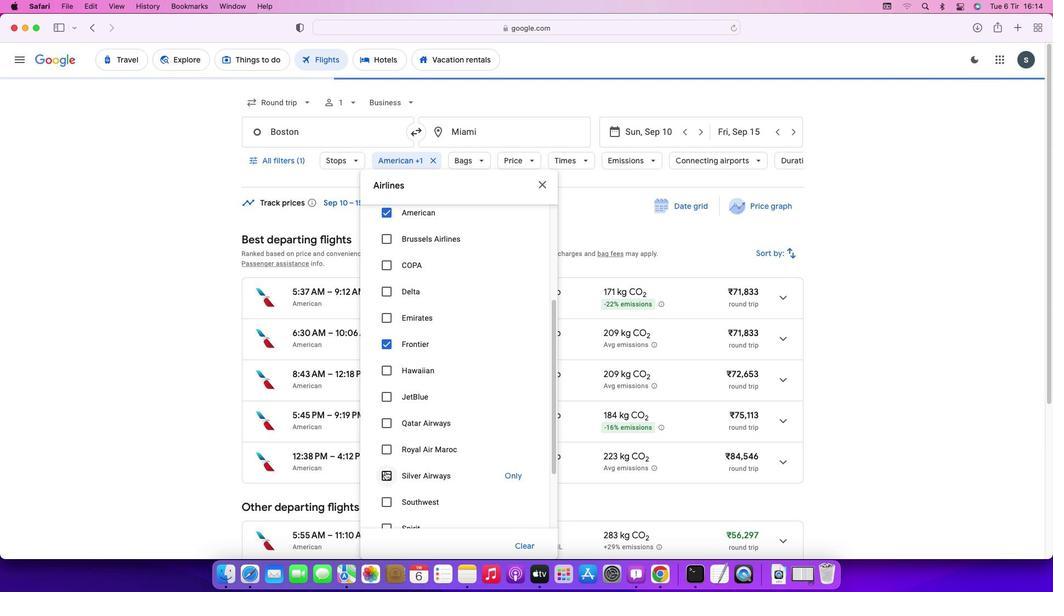
Action: Mouse pressed left at (385, 471)
Screenshot: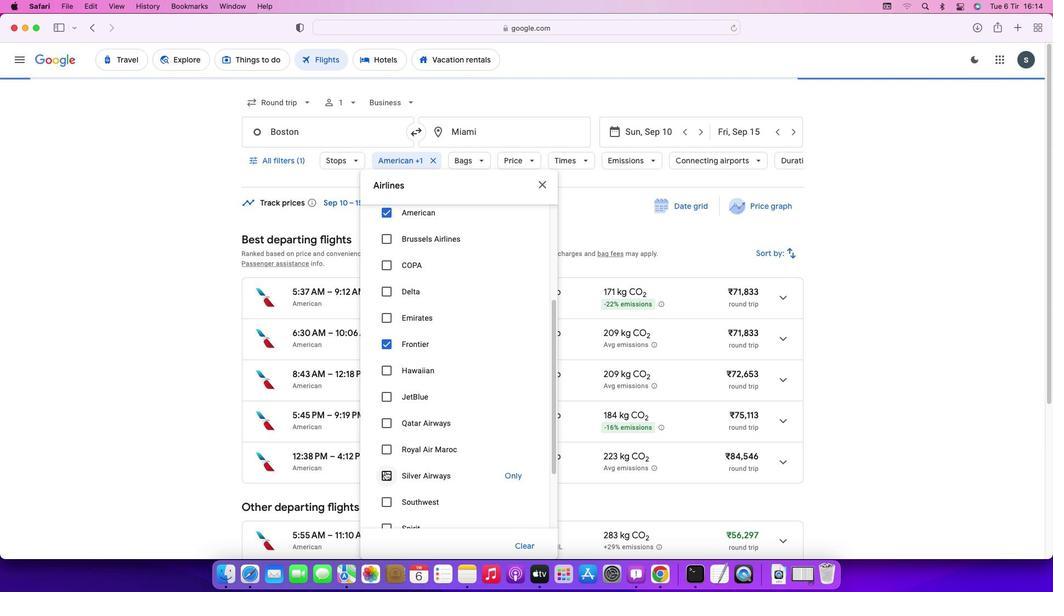 
Action: Mouse moved to (539, 186)
Screenshot: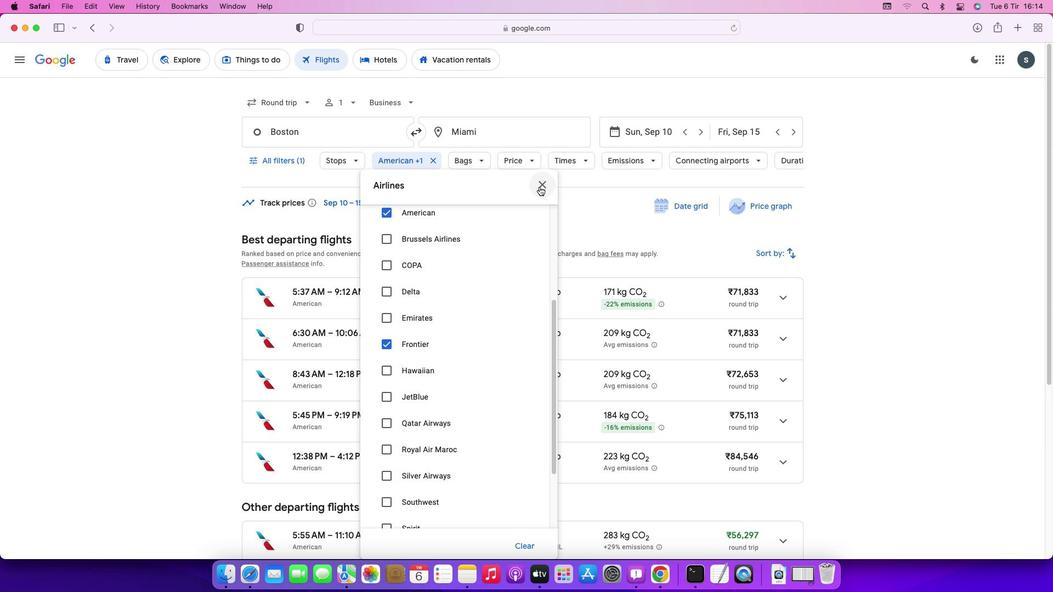 
Action: Mouse pressed left at (539, 186)
Screenshot: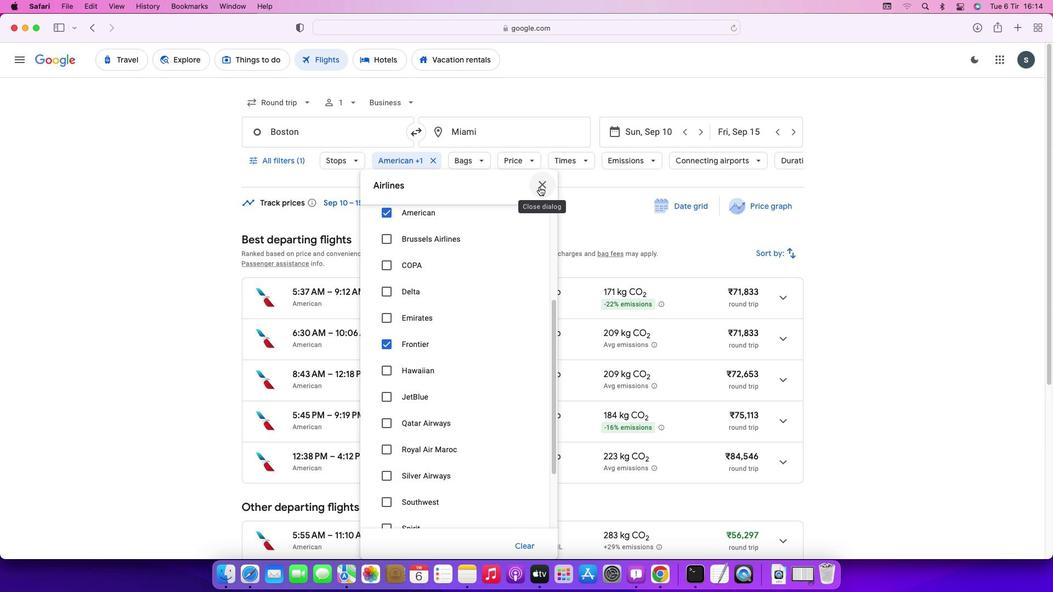 
Action: Mouse moved to (775, 253)
Screenshot: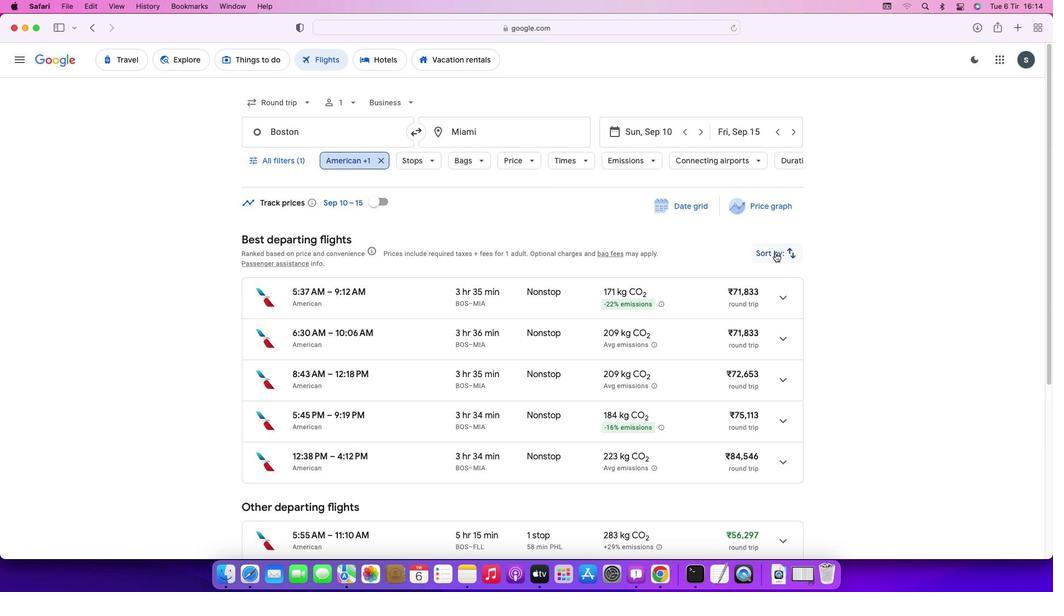 
Action: Mouse pressed left at (775, 253)
Screenshot: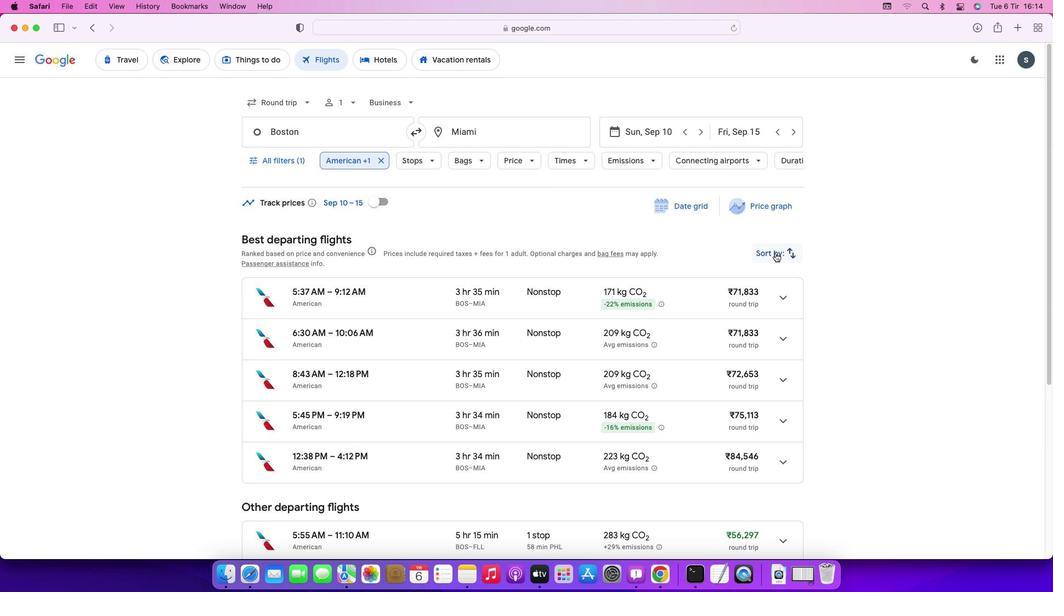 
Action: Mouse moved to (764, 306)
Screenshot: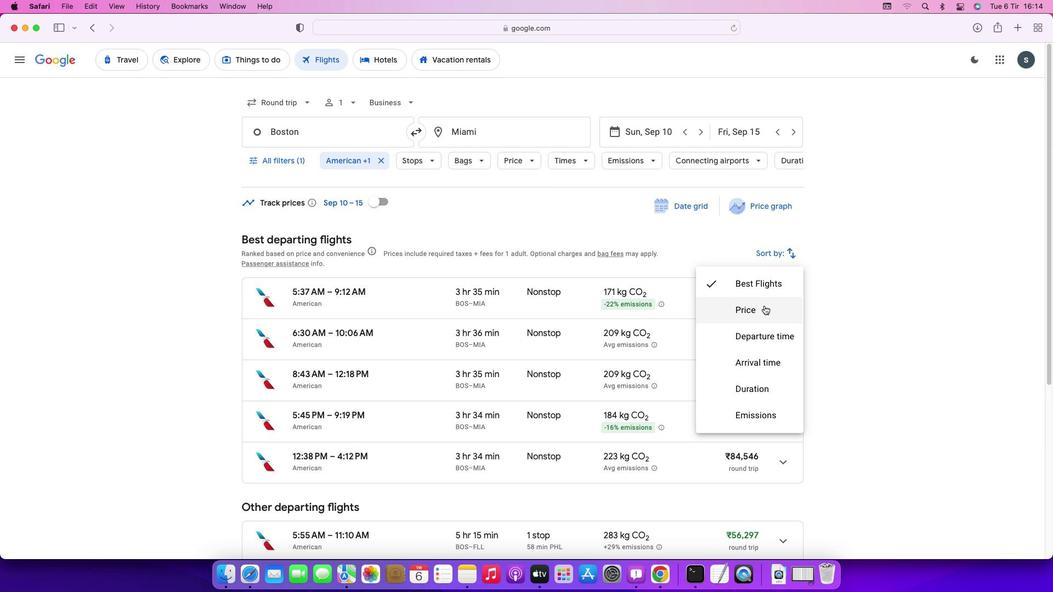 
Action: Mouse pressed left at (764, 306)
Screenshot: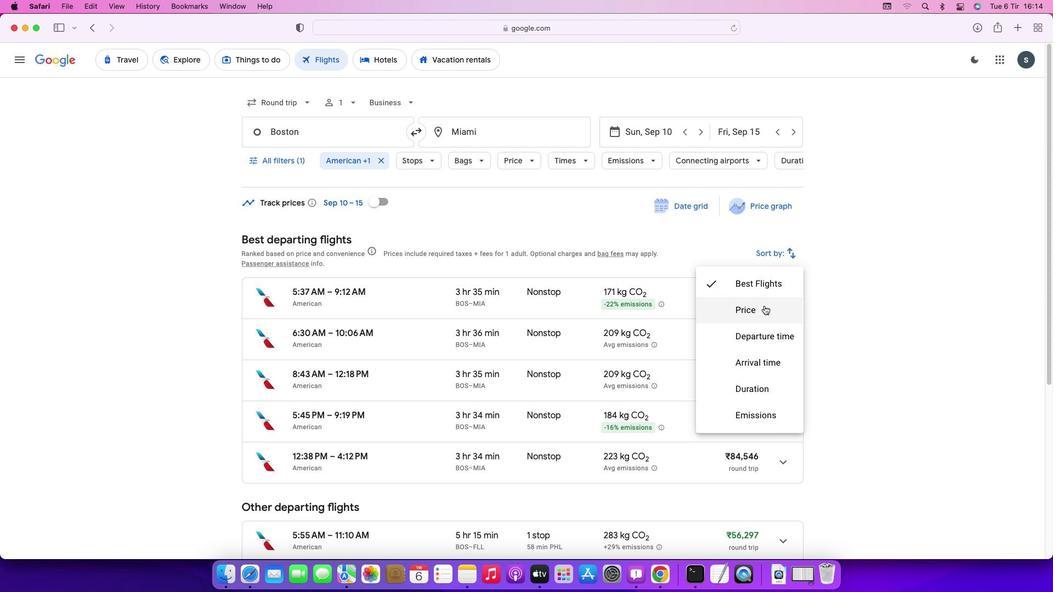 
Action: Mouse moved to (825, 396)
Screenshot: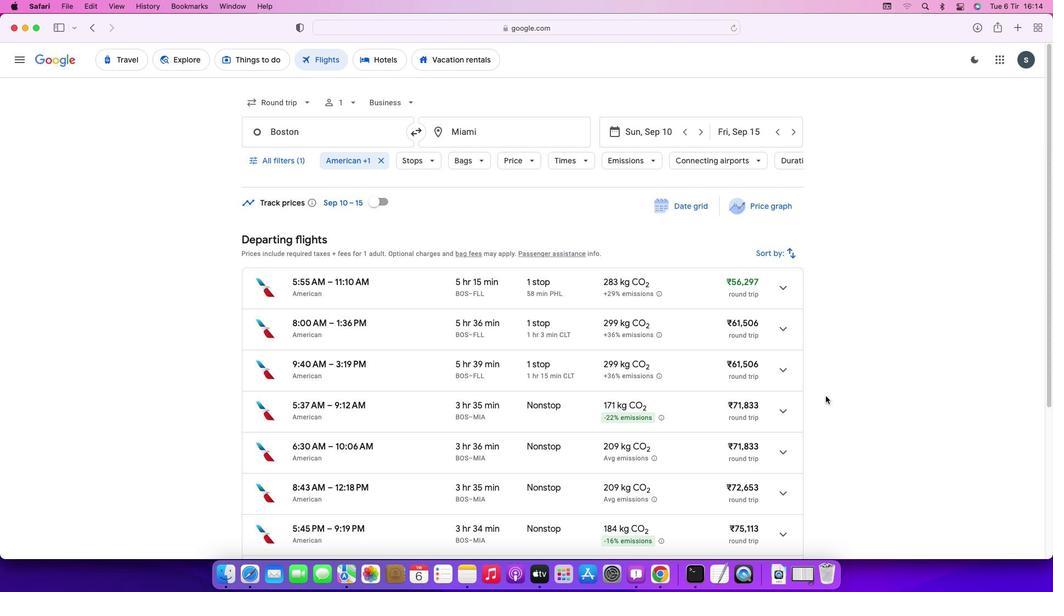 
Action: Mouse scrolled (825, 396) with delta (0, 0)
Screenshot: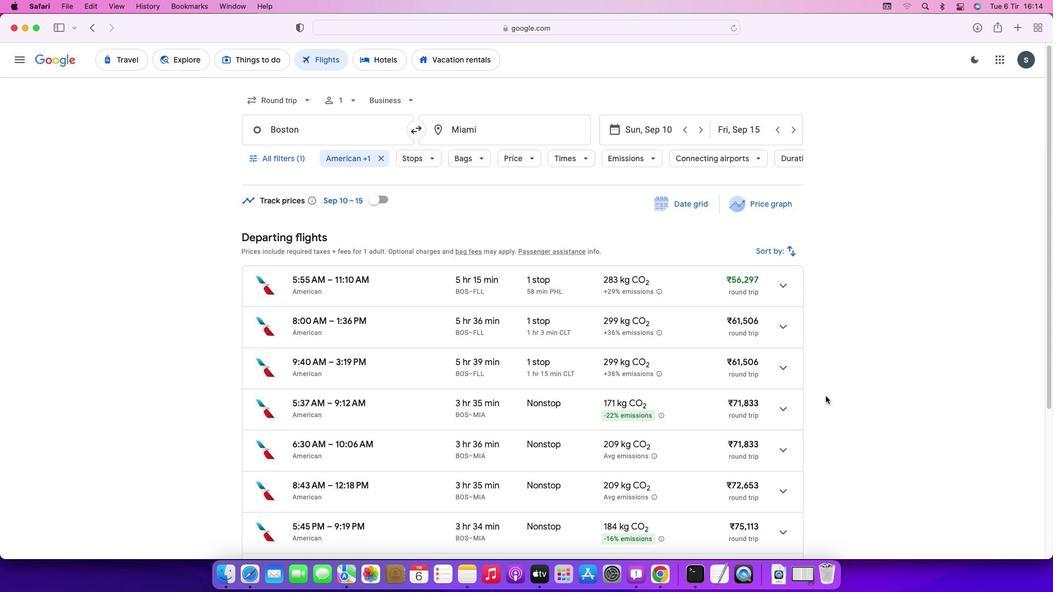 
Action: Mouse scrolled (825, 396) with delta (0, 0)
Screenshot: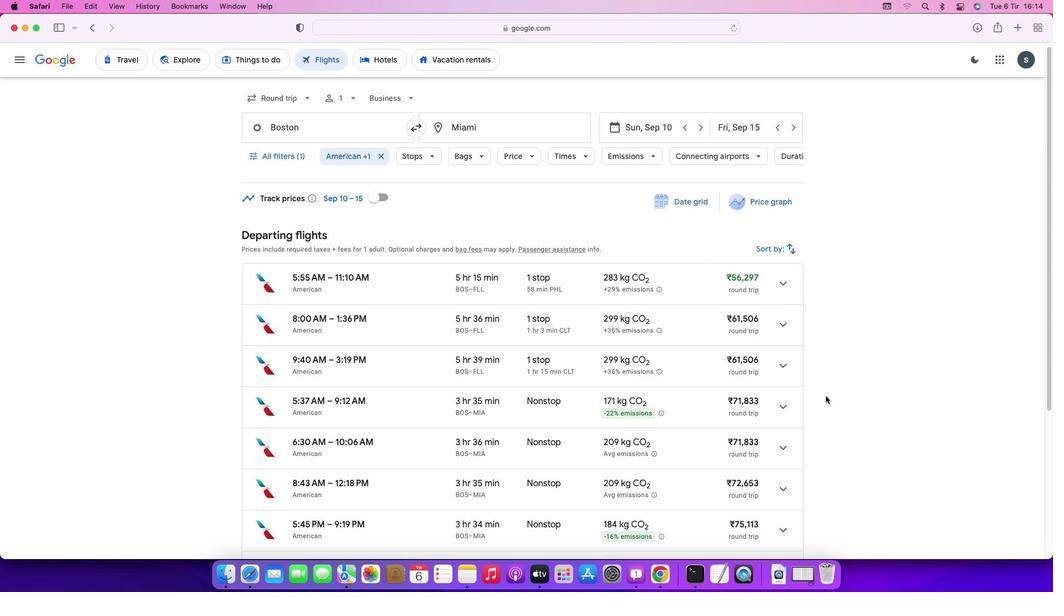 
Action: Mouse scrolled (825, 396) with delta (0, 0)
Screenshot: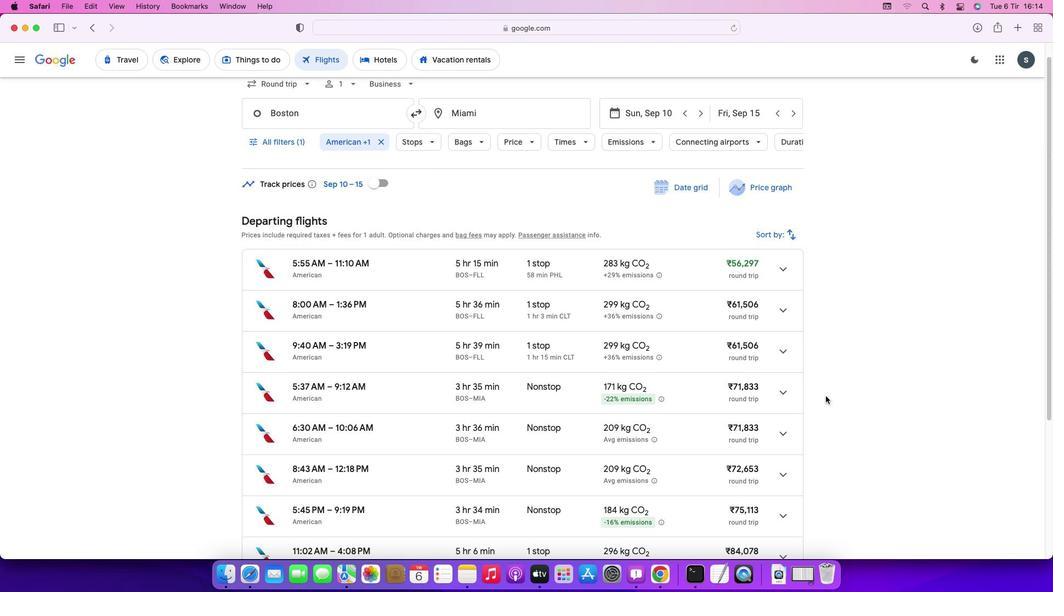 
Action: Mouse scrolled (825, 396) with delta (0, 0)
Screenshot: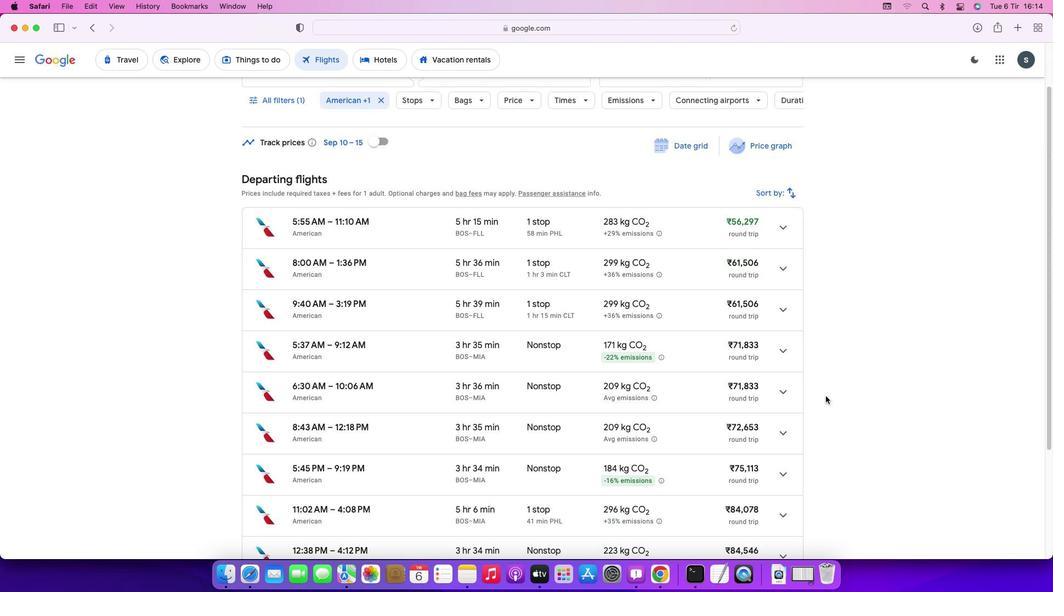 
Action: Mouse scrolled (825, 396) with delta (0, 0)
Screenshot: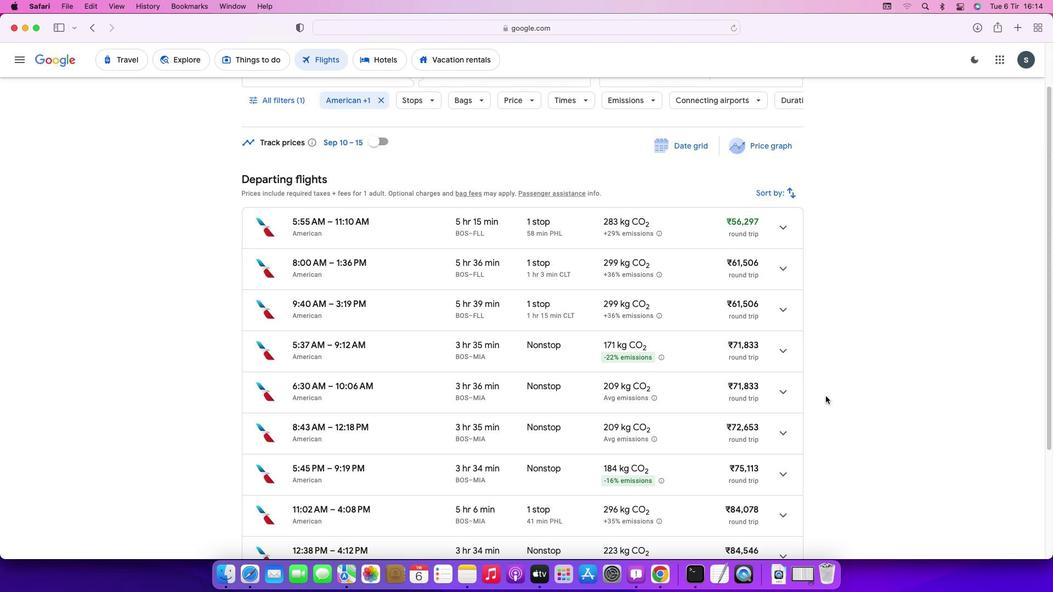 
